 Task: Open Card Card0000000337 in  Board0000000085 in Workspace WS0000000029 in Trello. Add Member Ayush98111@gmail.com to Card Card0000000337 in  Board0000000085 in Workspace WS0000000029 in Trello. Add Green Label titled Label0000000337 to Card Card0000000337 in  Board0000000085 in Workspace WS0000000029 in Trello. Add Checklist CL0000000337 to Card Card0000000337 in  Board0000000085 in Workspace WS0000000029 in Trello. Add Dates with Start Date as Apr 08 2023 and Due Date as Apr 30 2023 to Card Card0000000337 in  Board0000000085 in Workspace WS0000000029 in Trello
Action: Mouse moved to (121, 382)
Screenshot: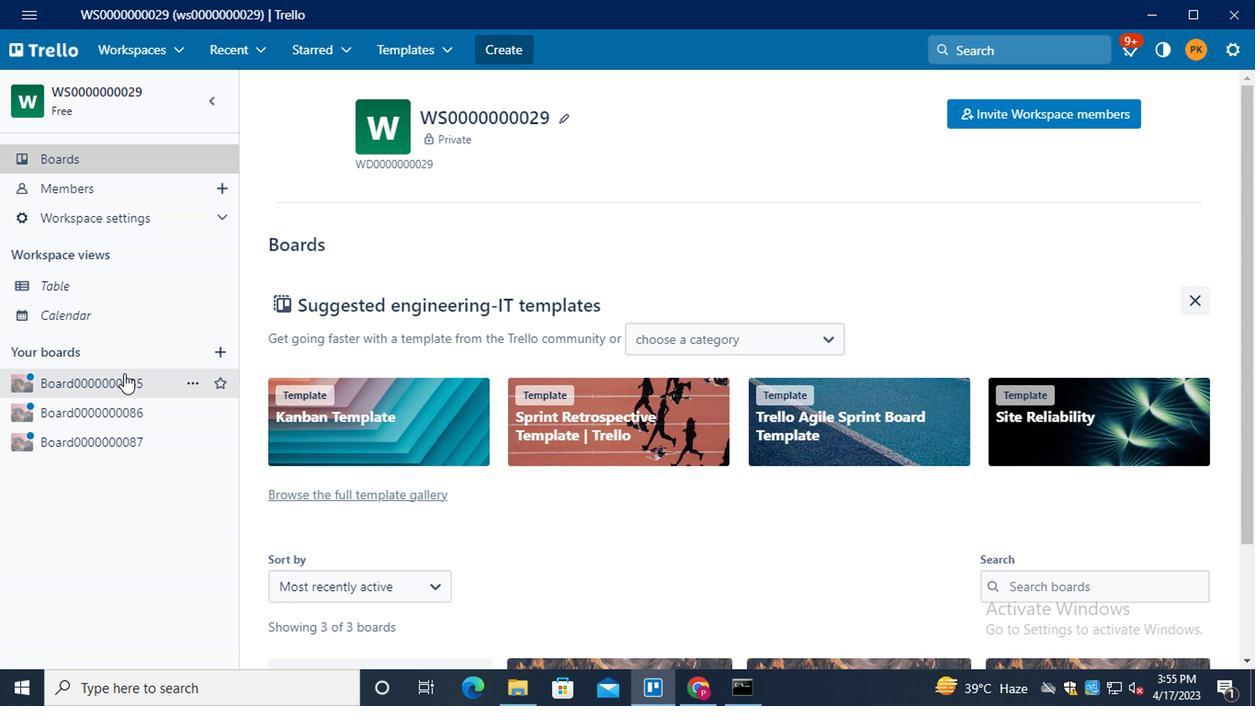 
Action: Mouse pressed left at (121, 382)
Screenshot: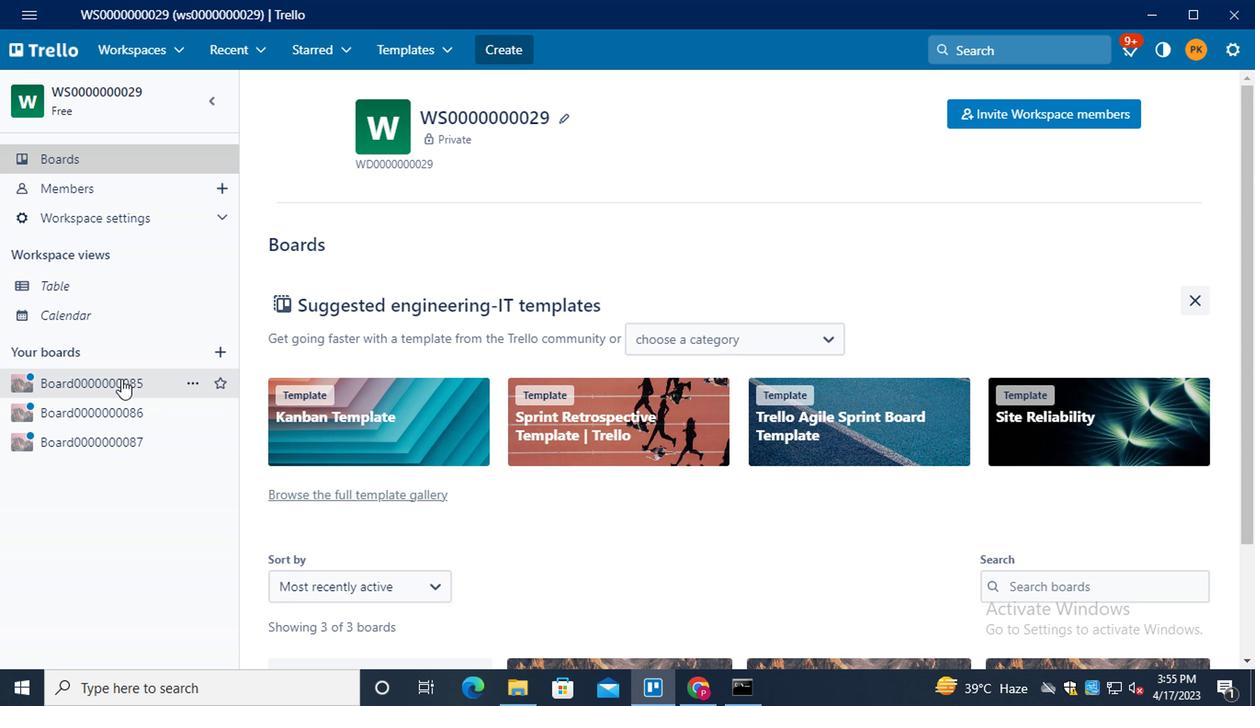 
Action: Mouse moved to (334, 176)
Screenshot: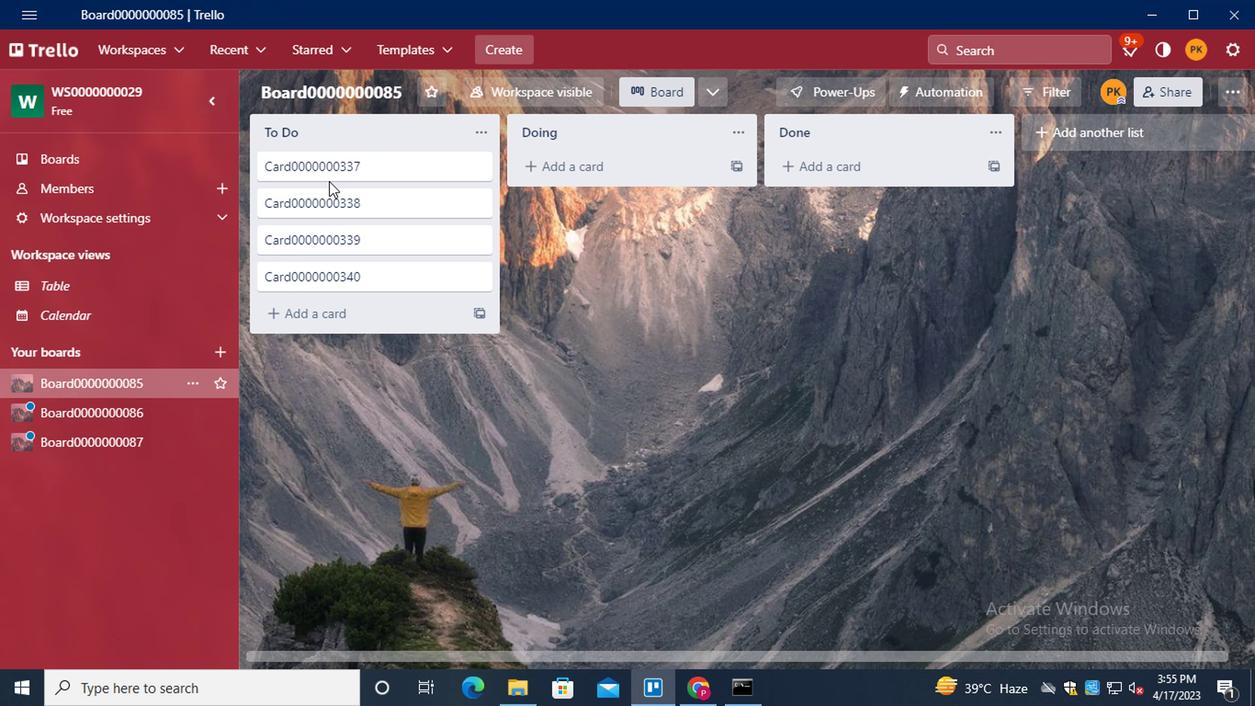 
Action: Mouse pressed left at (334, 176)
Screenshot: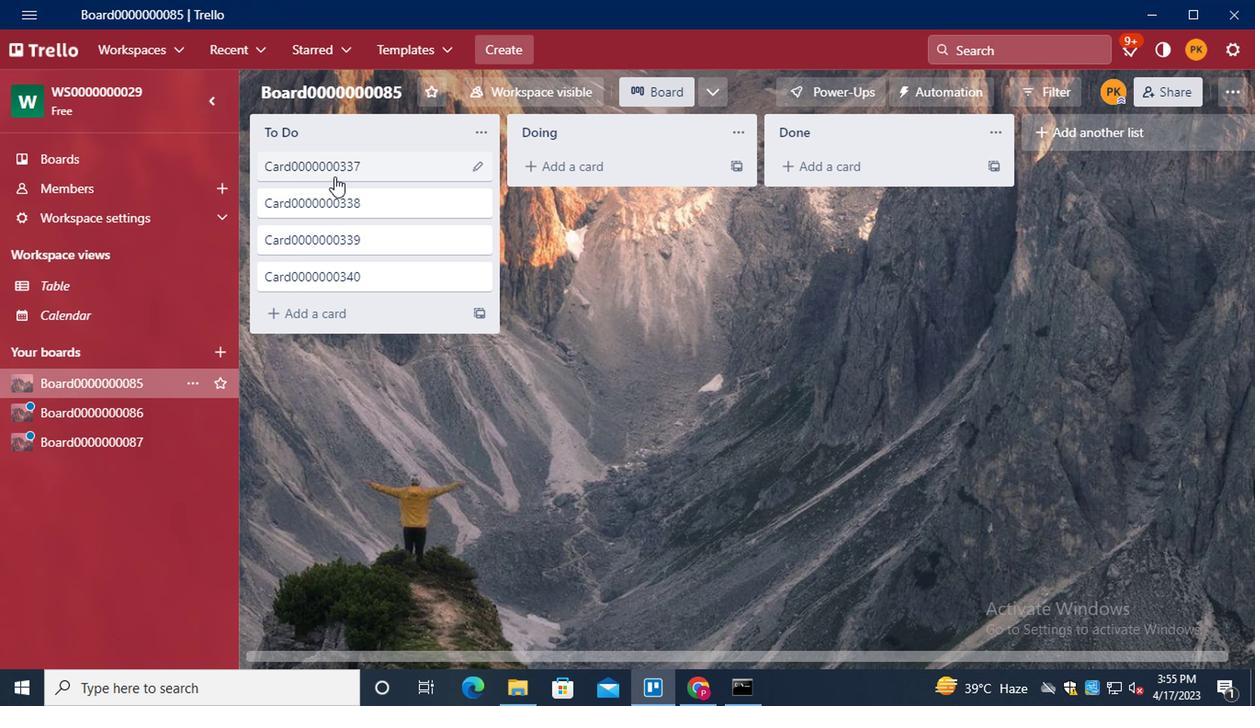 
Action: Mouse moved to (866, 175)
Screenshot: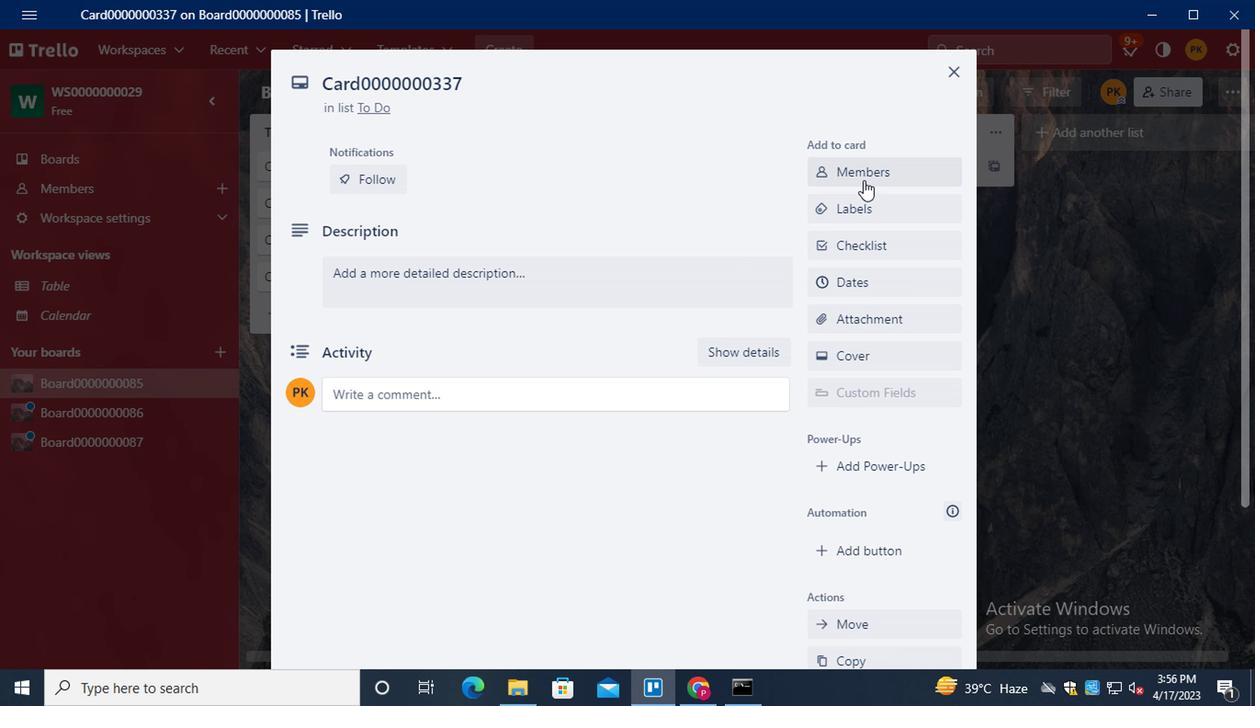 
Action: Mouse pressed left at (866, 175)
Screenshot: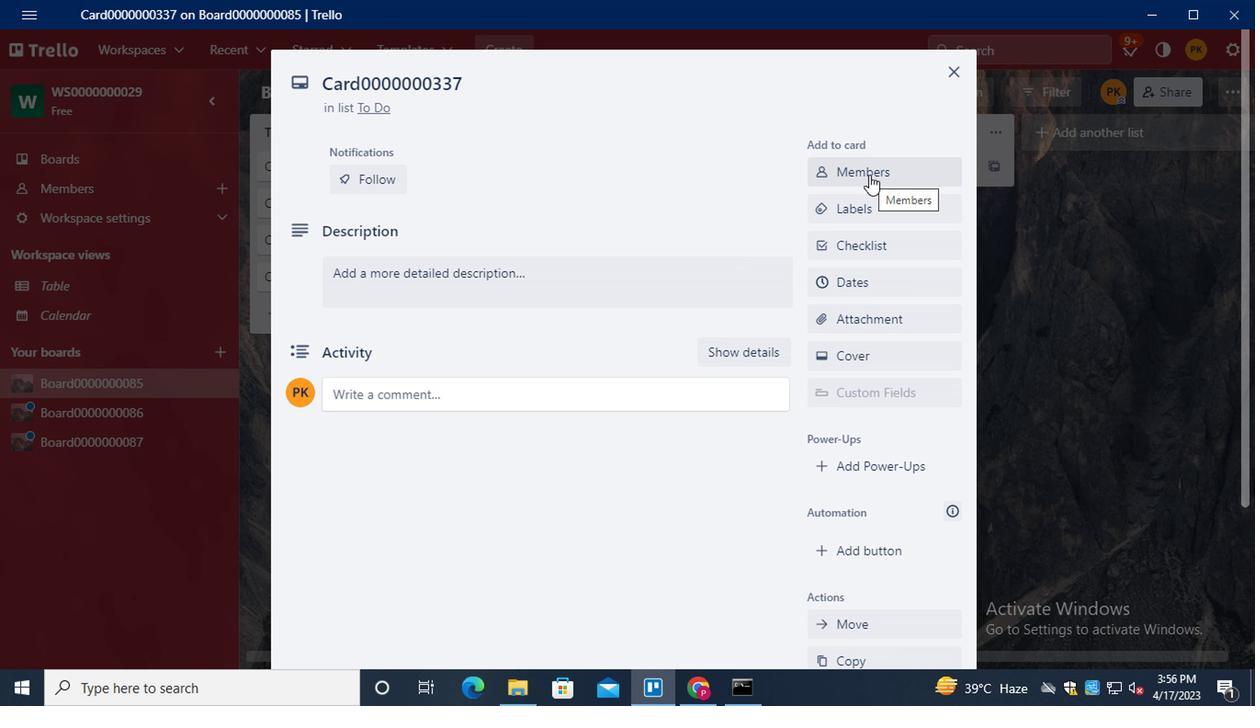 
Action: Mouse moved to (861, 256)
Screenshot: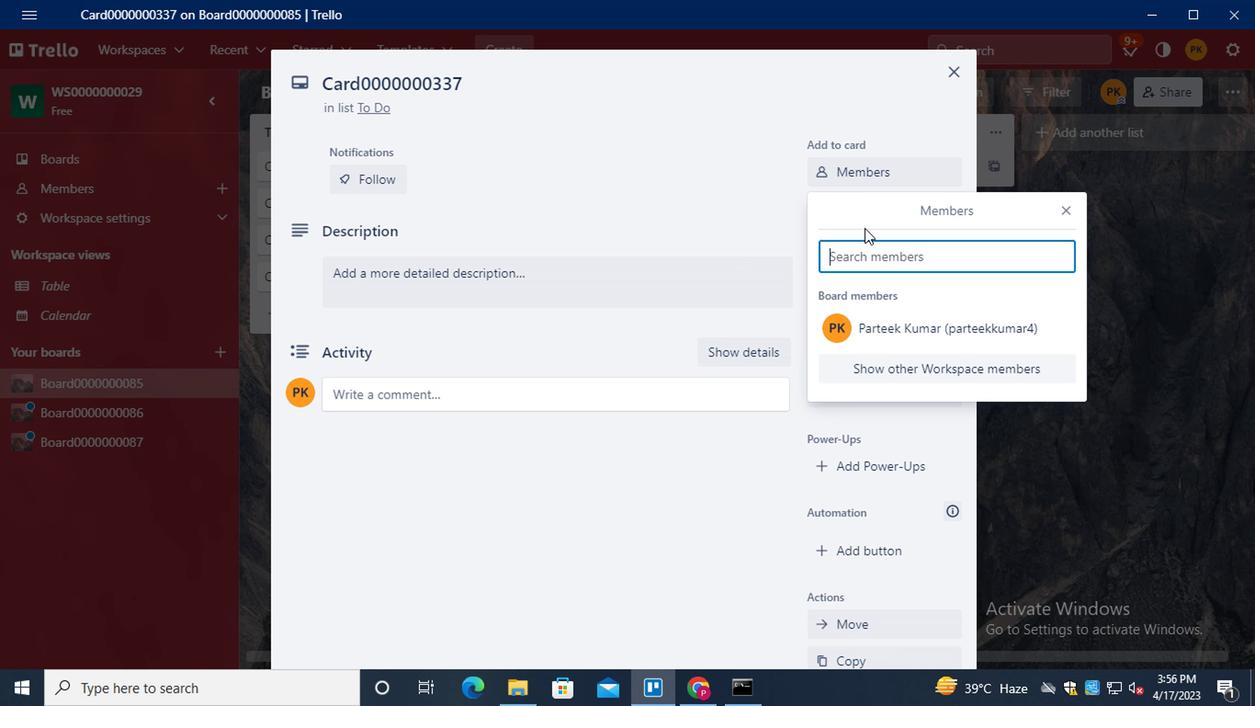 
Action: Key pressed <Key.shift>AYUSH98111<Key.shift>@GMAIL.COM
Screenshot: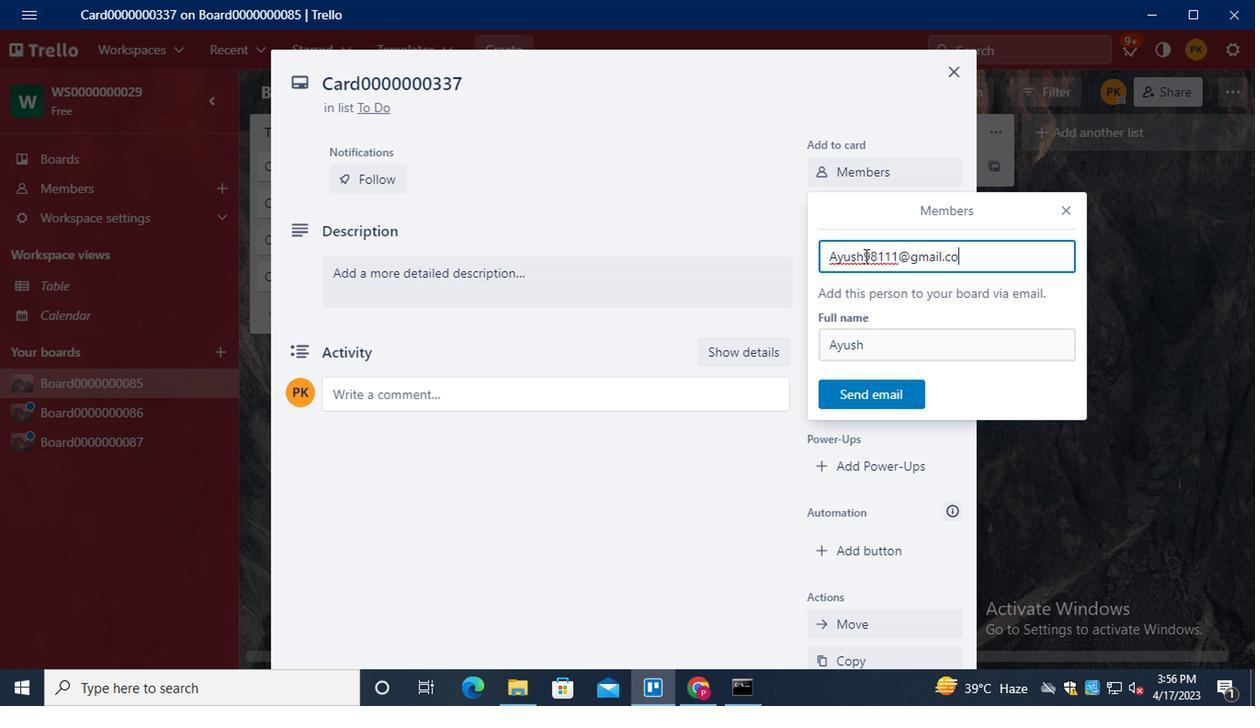 
Action: Mouse moved to (855, 391)
Screenshot: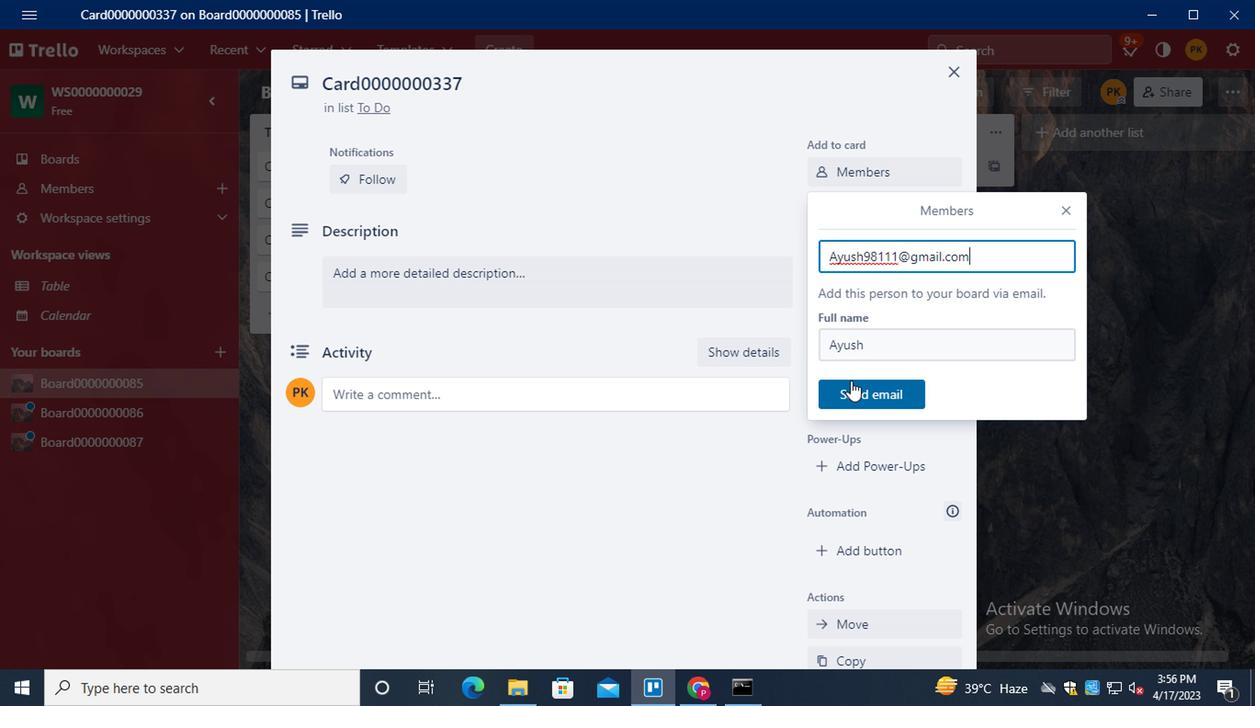 
Action: Mouse pressed left at (855, 391)
Screenshot: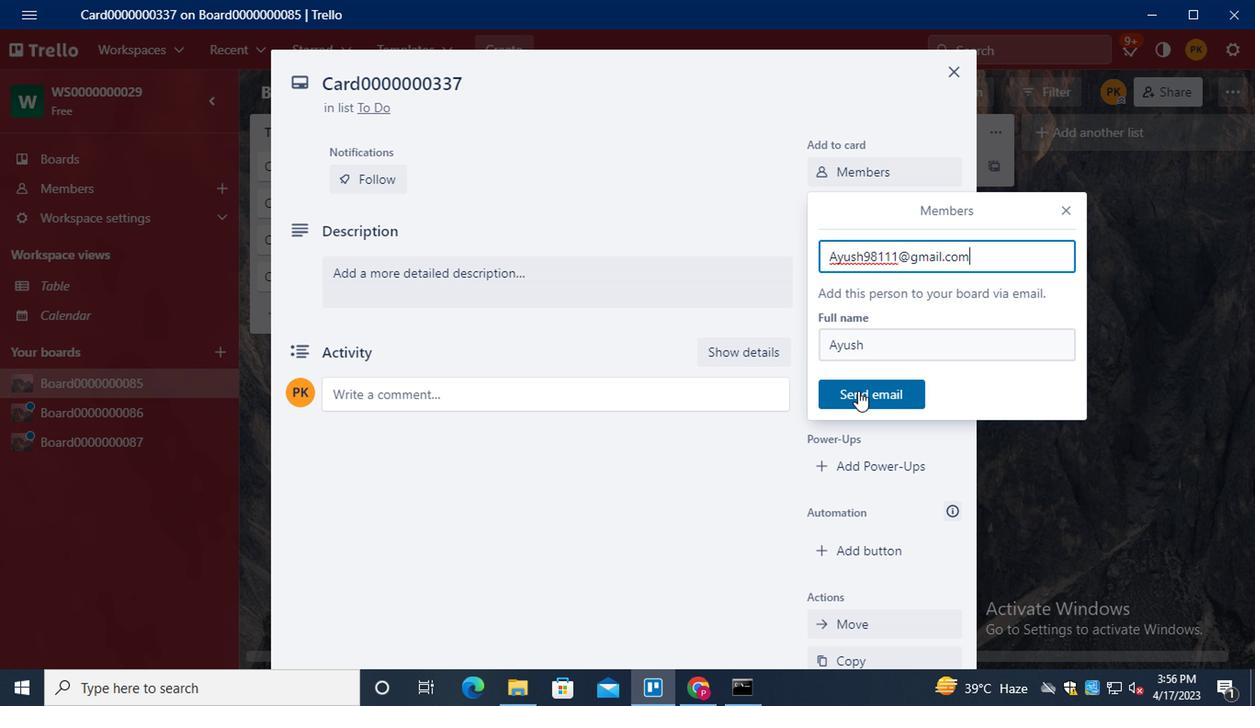 
Action: Mouse moved to (894, 208)
Screenshot: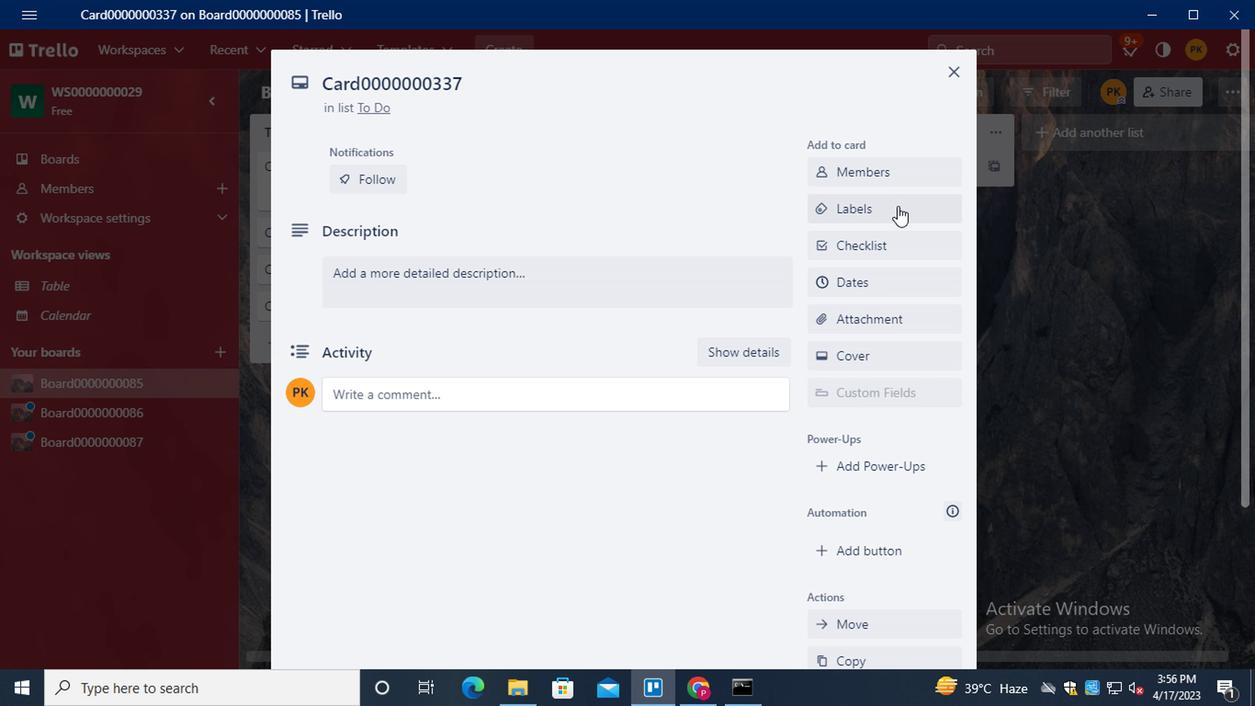 
Action: Mouse pressed left at (894, 208)
Screenshot: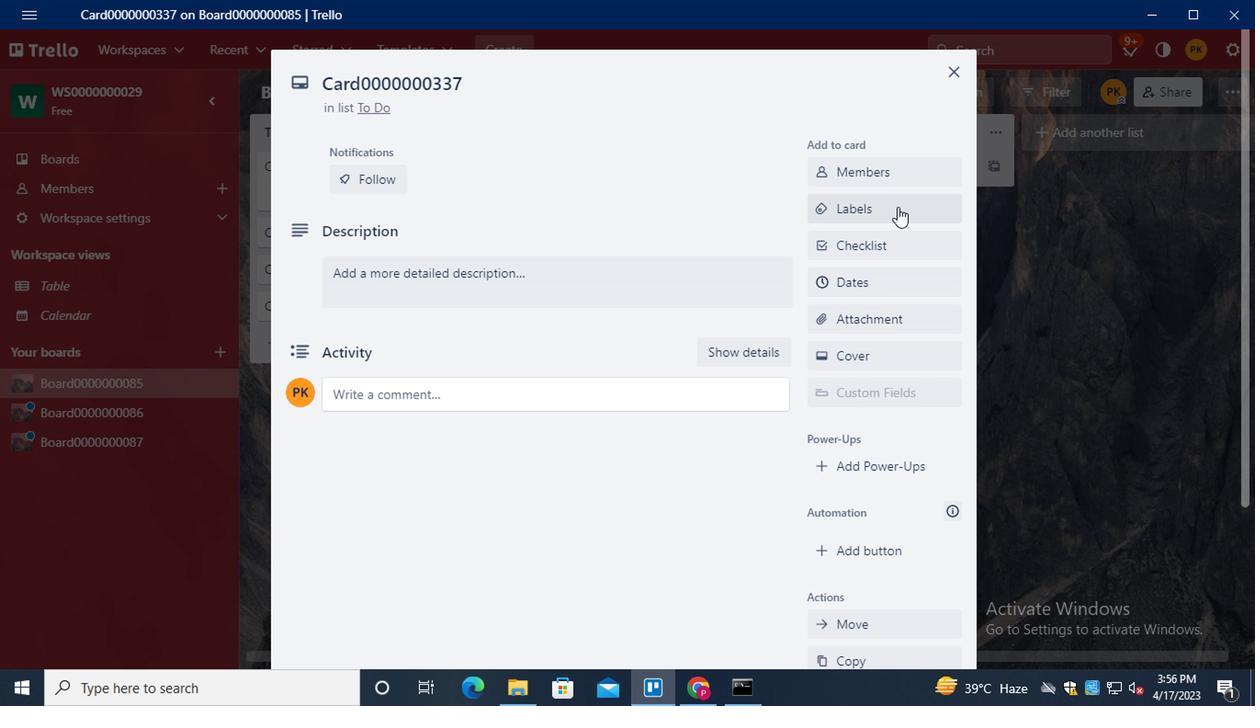 
Action: Mouse moved to (905, 414)
Screenshot: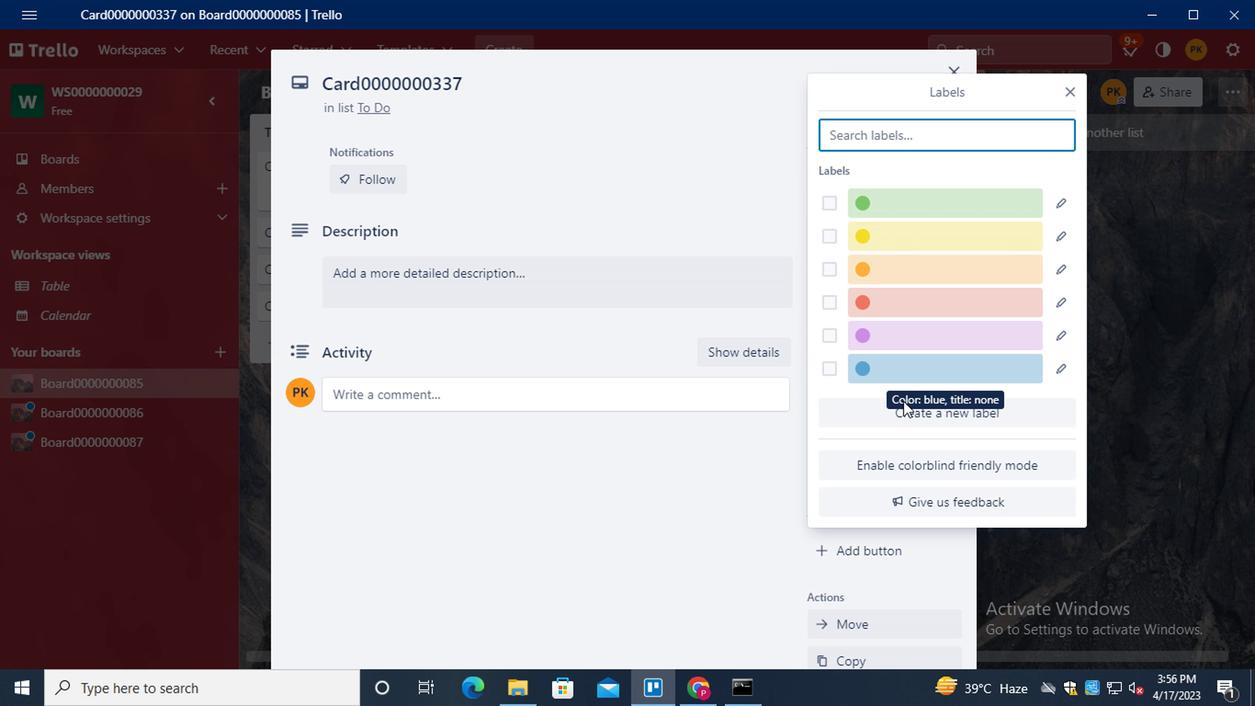 
Action: Mouse pressed left at (905, 414)
Screenshot: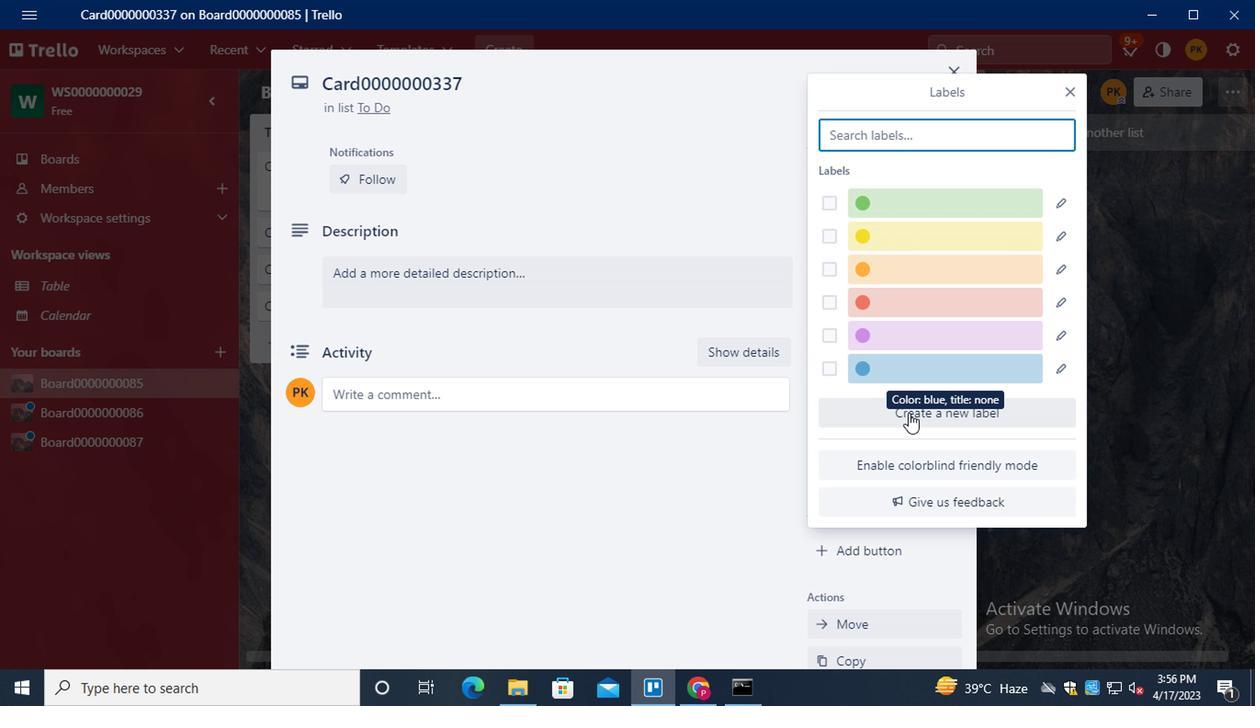 
Action: Key pressed <Key.shift>LABEL
Screenshot: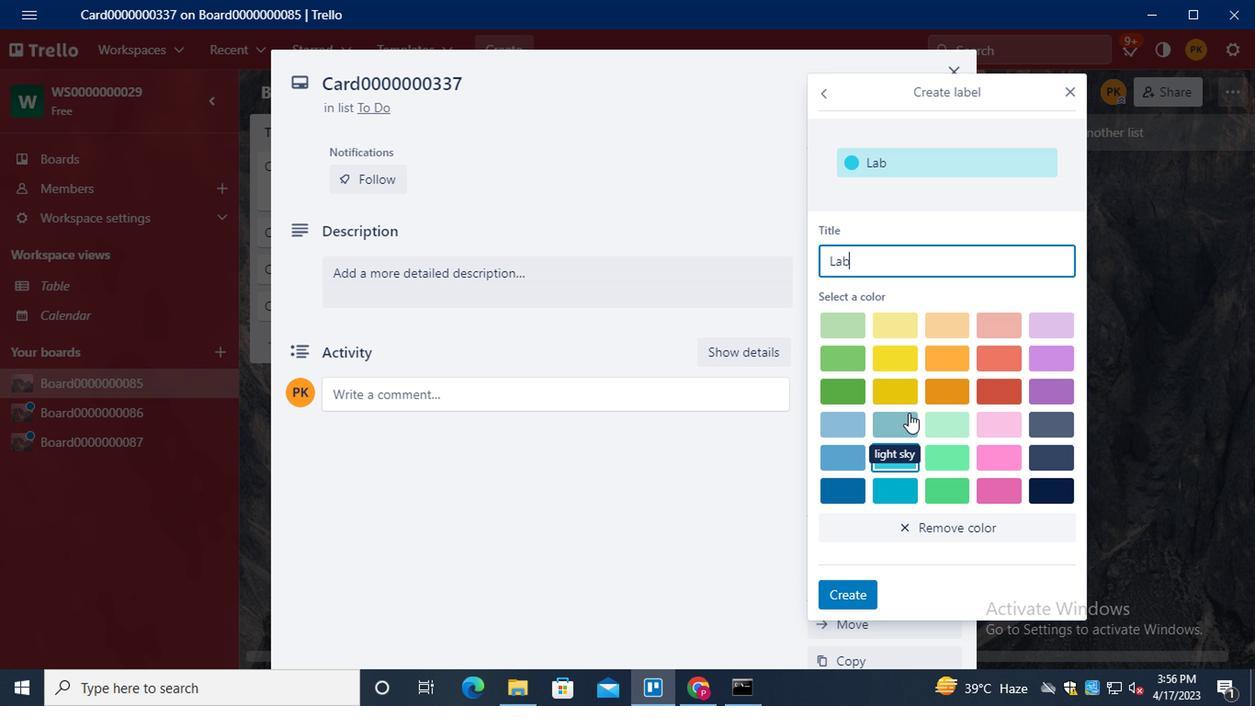 
Action: Mouse moved to (915, 389)
Screenshot: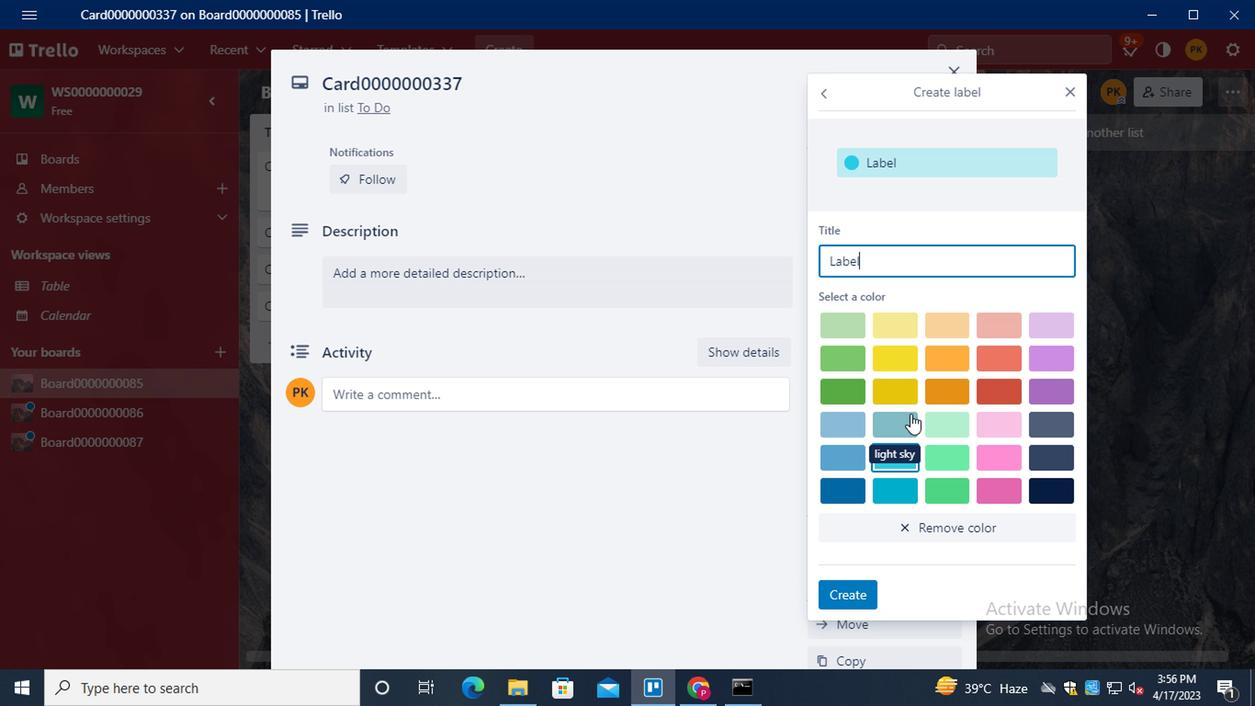 
Action: Key pressed 0000000337
Screenshot: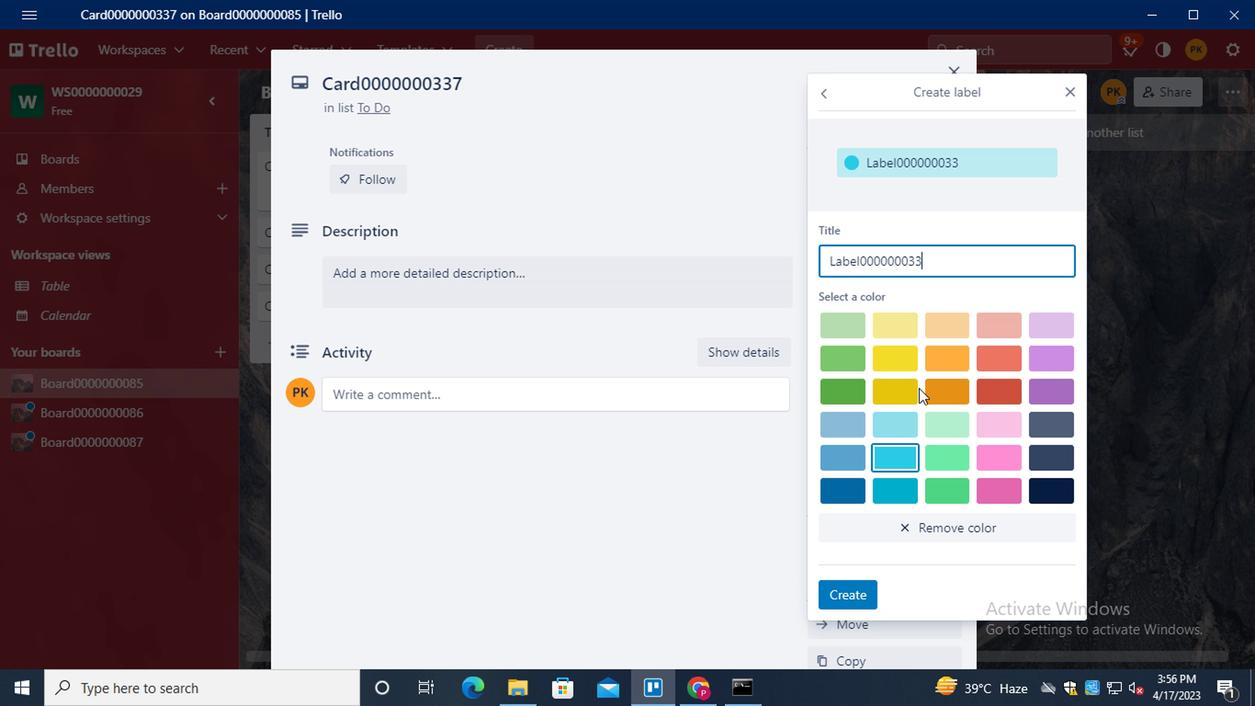 
Action: Mouse moved to (819, 364)
Screenshot: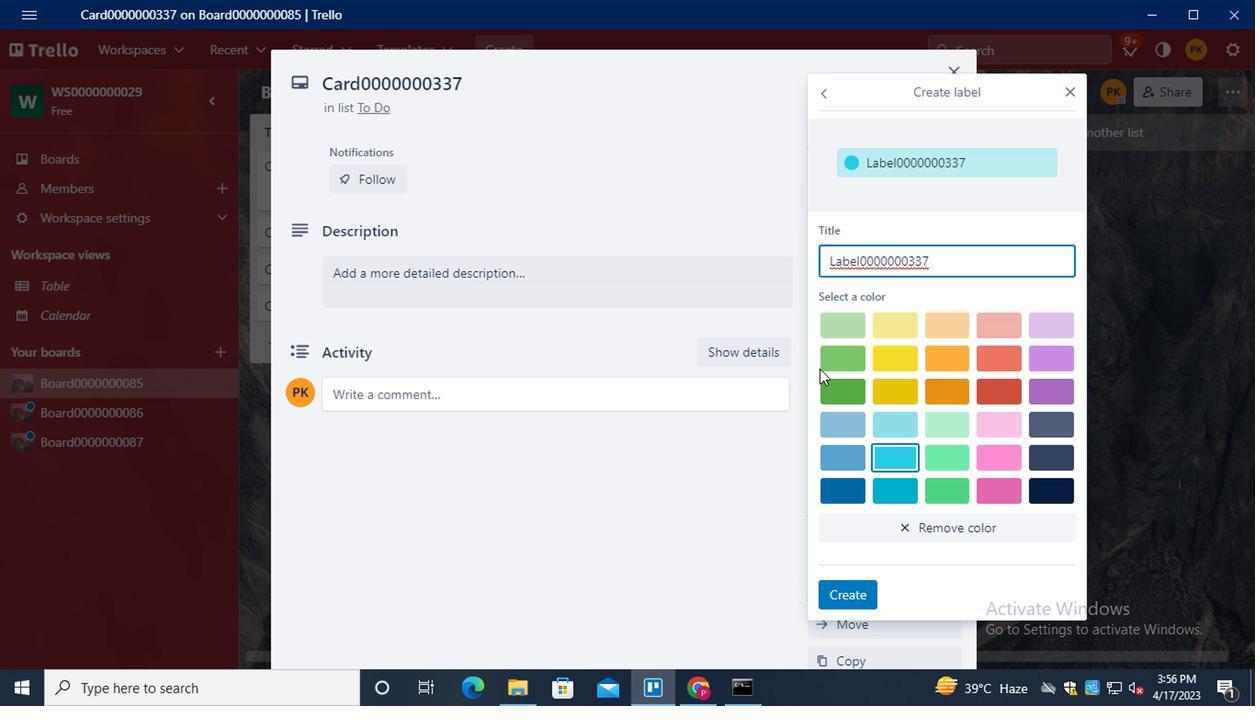 
Action: Mouse pressed left at (819, 364)
Screenshot: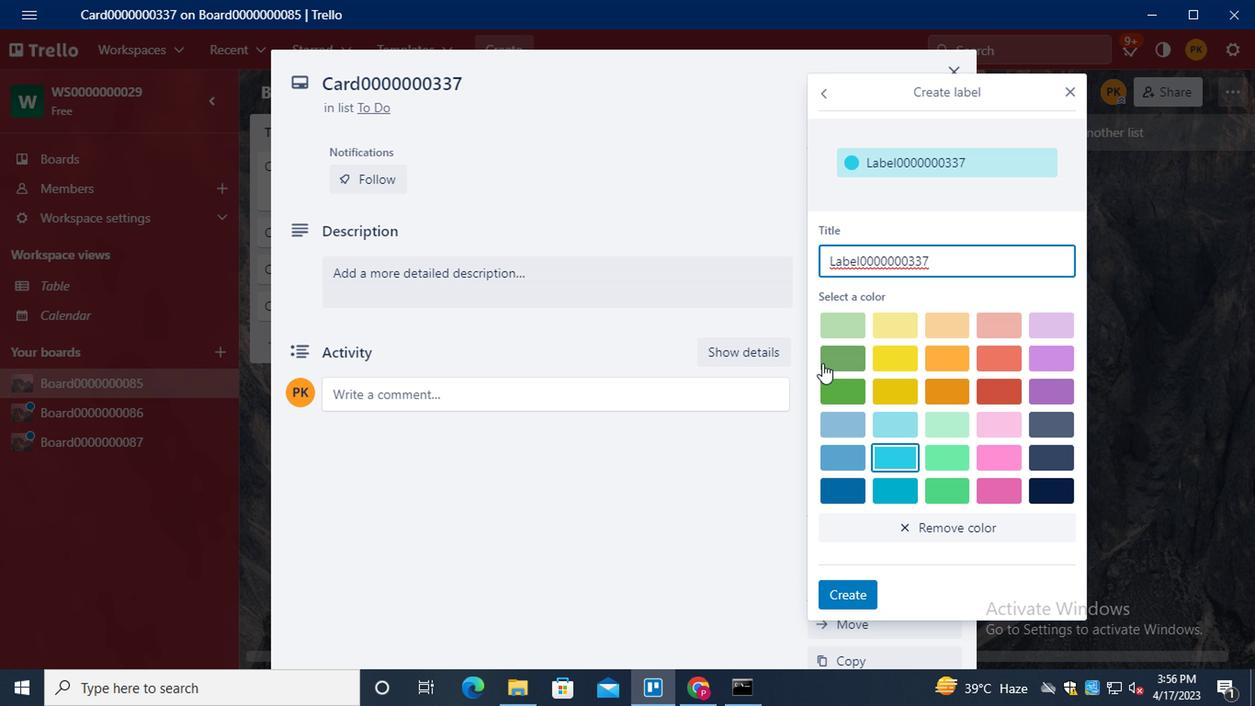 
Action: Mouse moved to (851, 596)
Screenshot: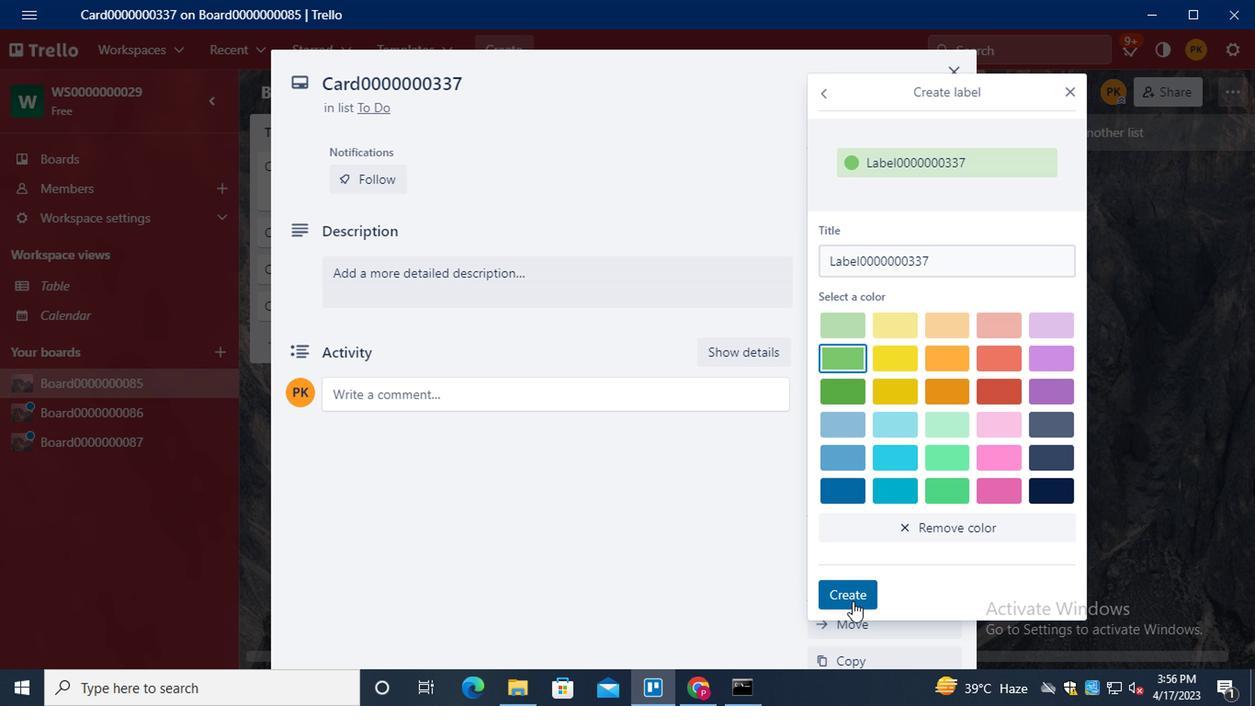 
Action: Mouse pressed left at (851, 596)
Screenshot: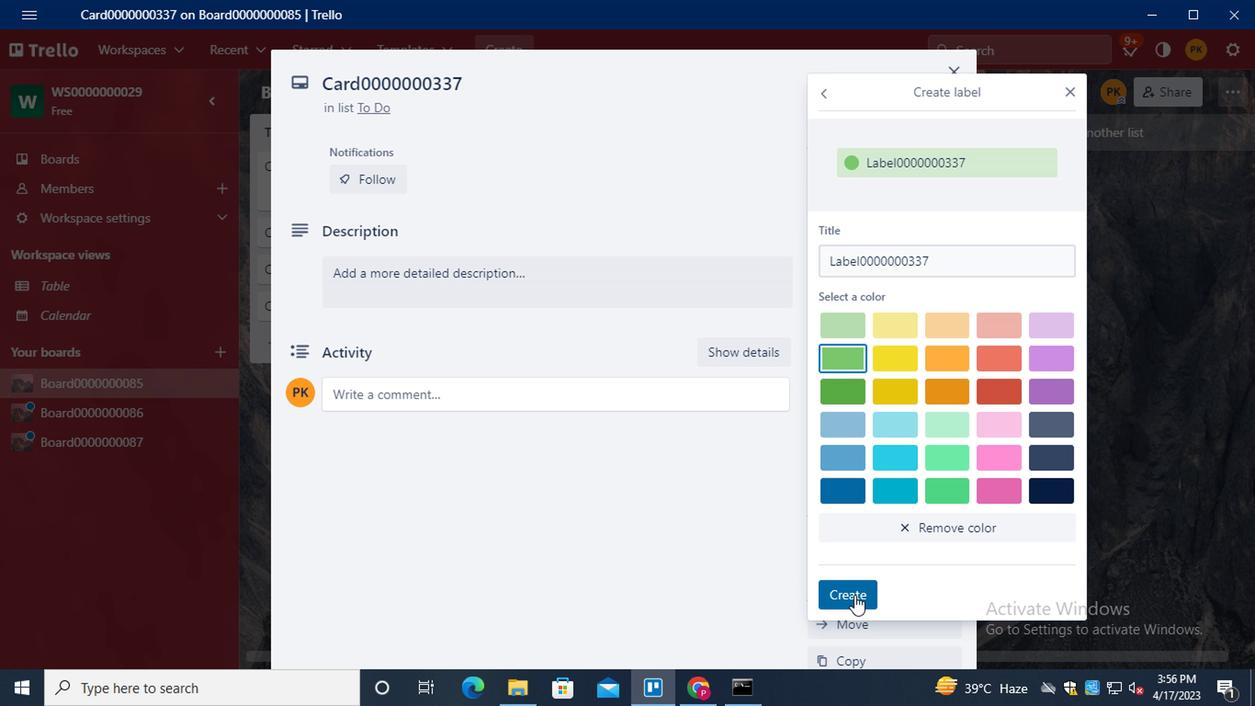 
Action: Mouse moved to (1067, 88)
Screenshot: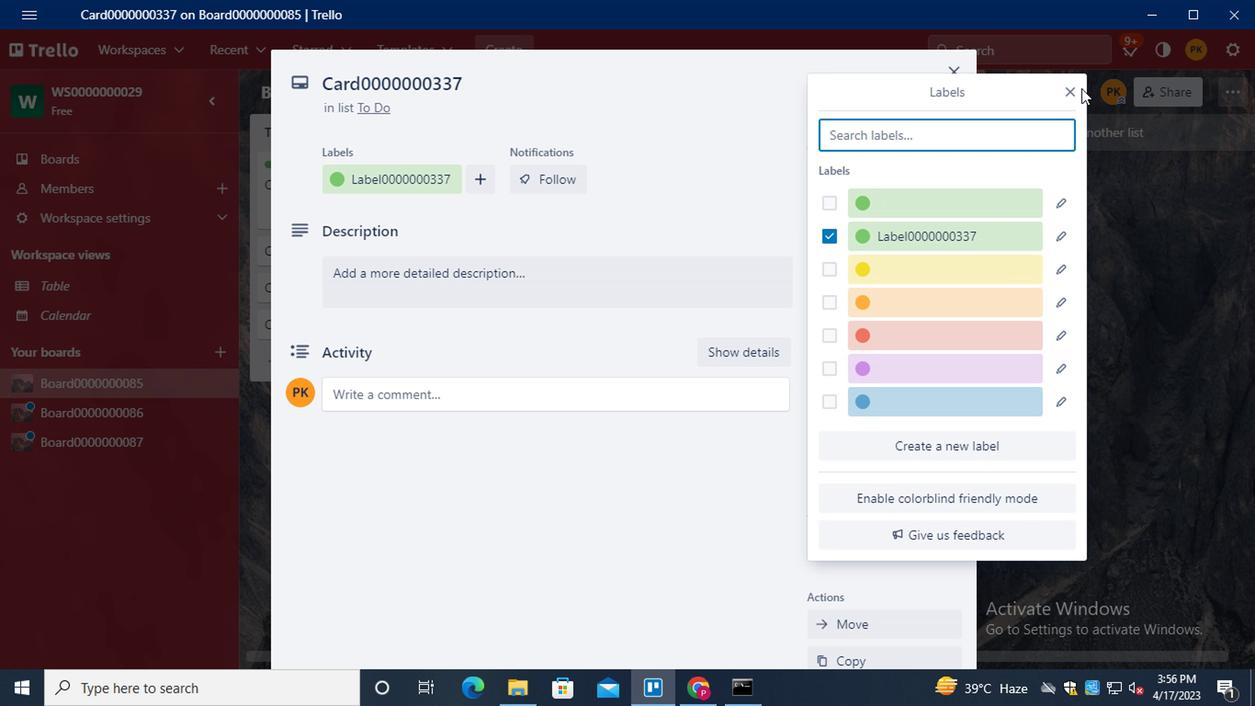 
Action: Mouse pressed left at (1067, 88)
Screenshot: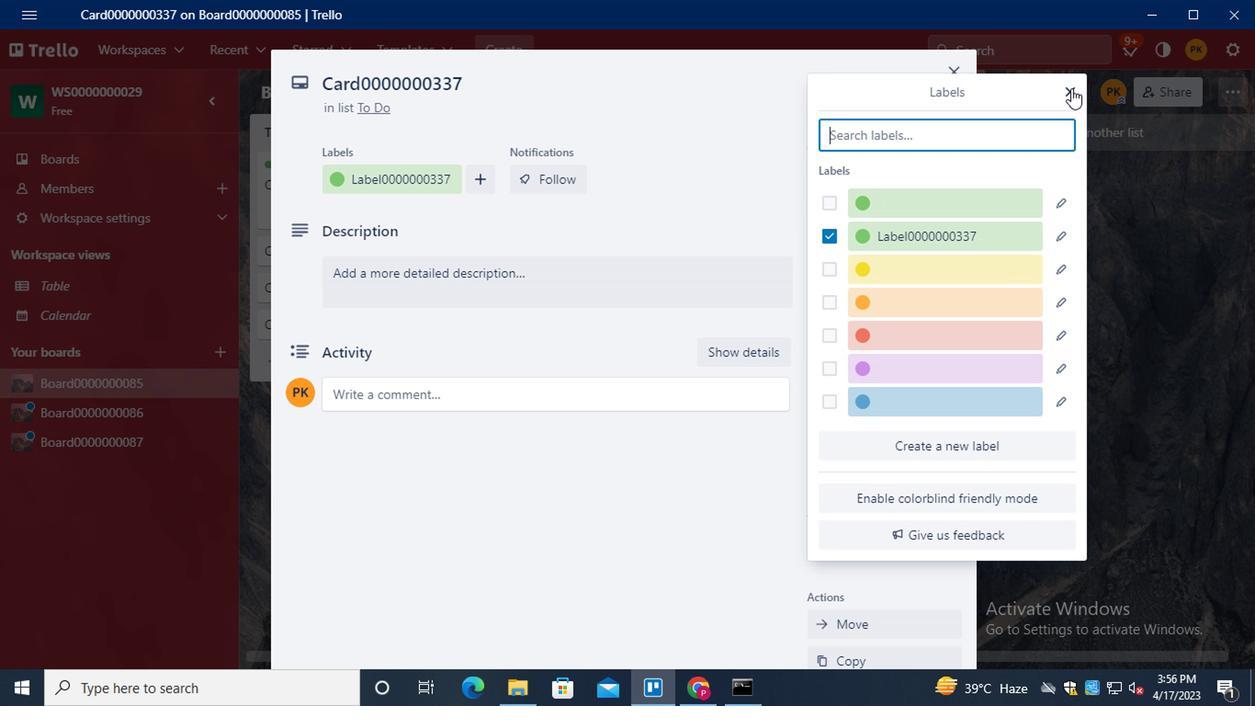 
Action: Mouse moved to (904, 242)
Screenshot: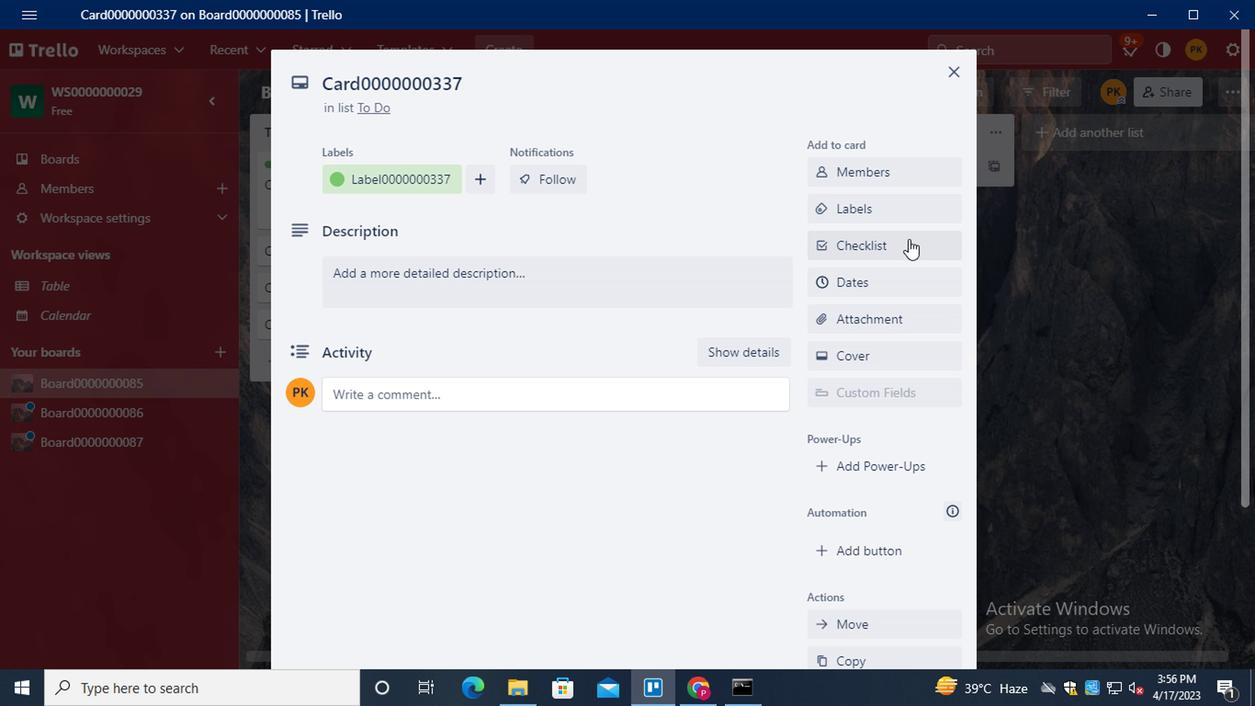 
Action: Mouse pressed left at (904, 242)
Screenshot: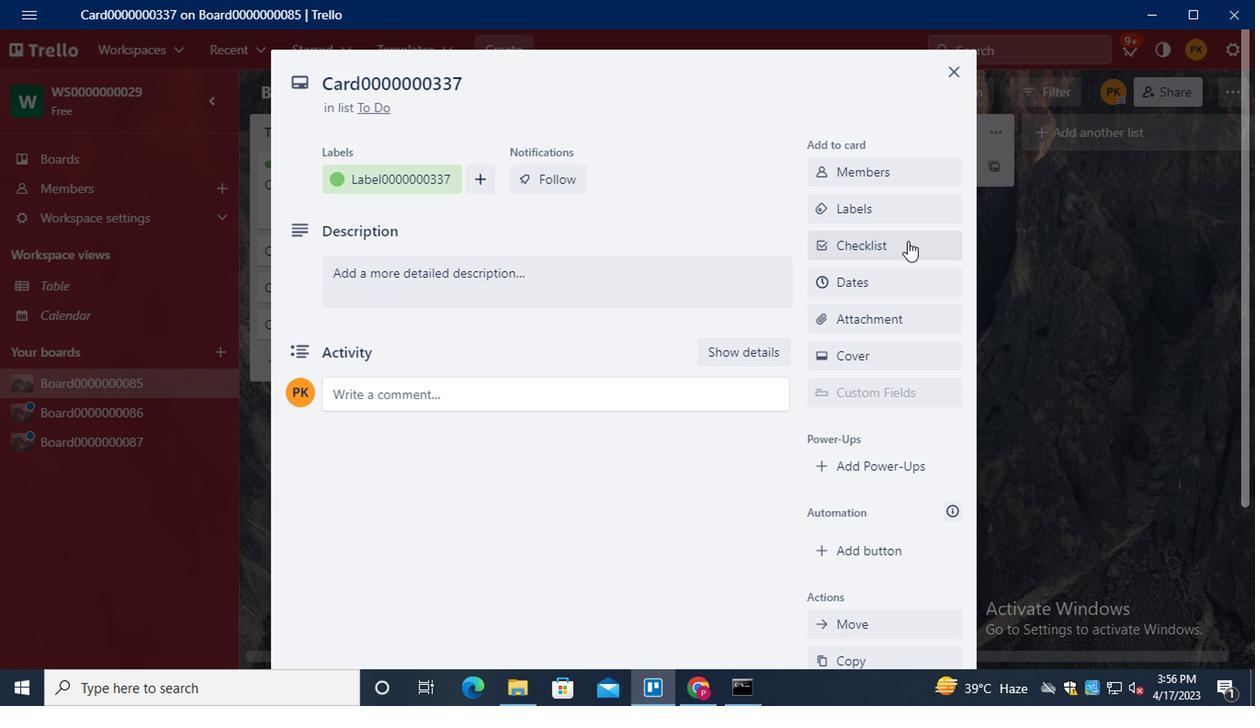 
Action: Key pressed <Key.shift>CL0000000337
Screenshot: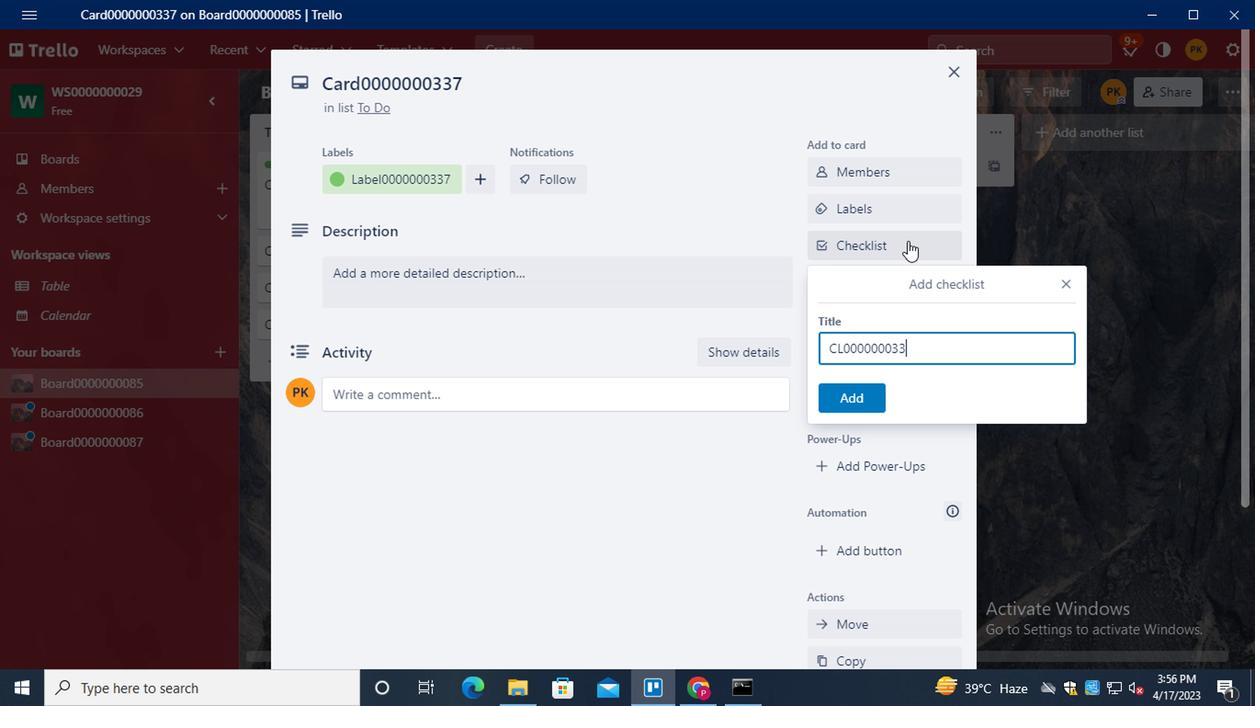 
Action: Mouse moved to (855, 402)
Screenshot: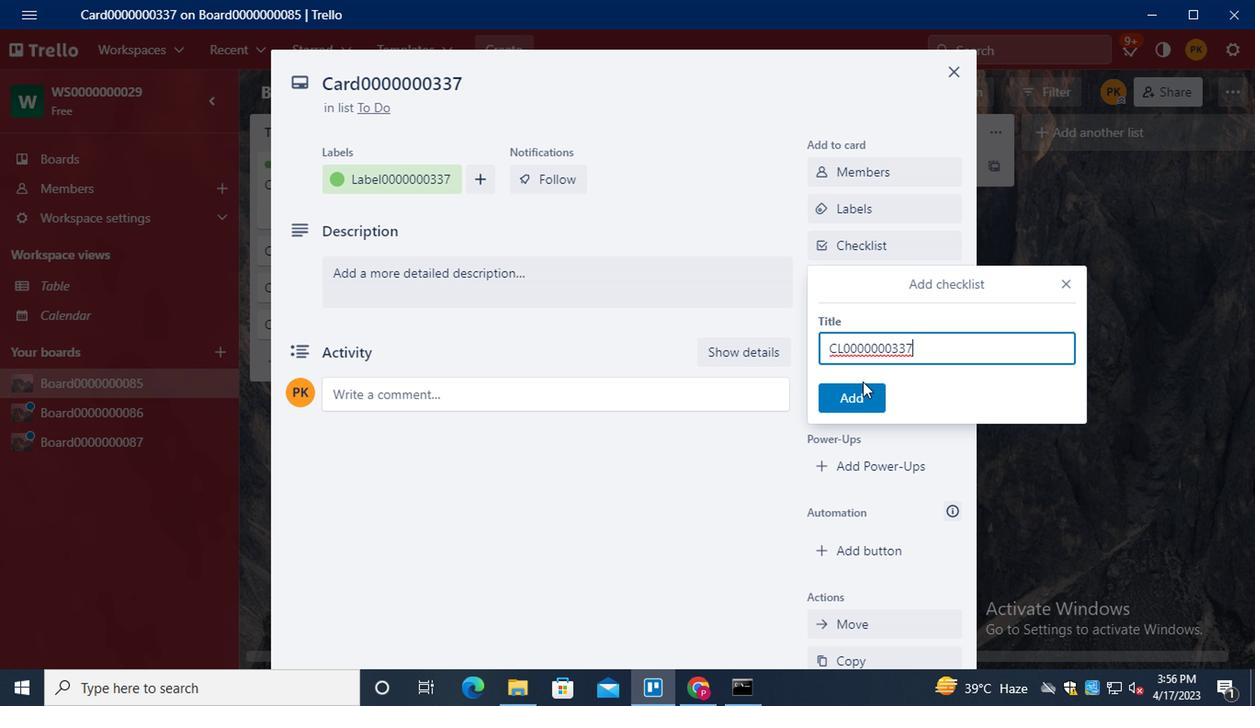 
Action: Mouse pressed left at (855, 402)
Screenshot: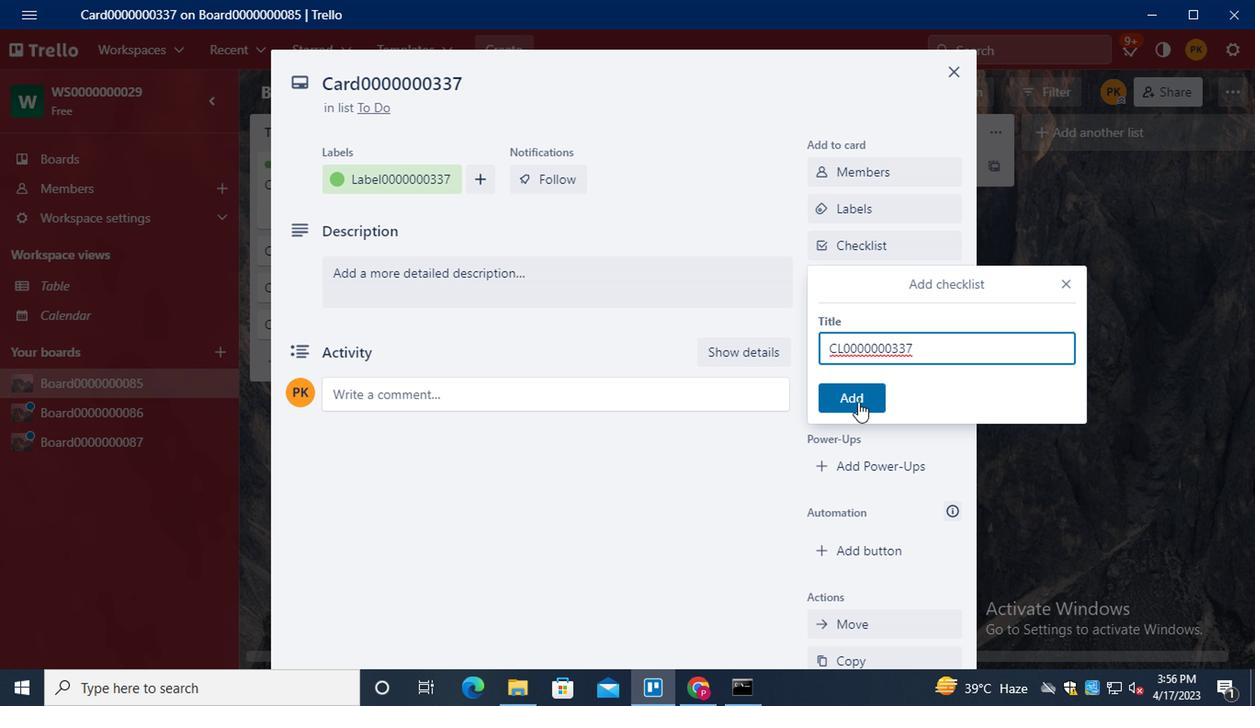 
Action: Mouse moved to (865, 287)
Screenshot: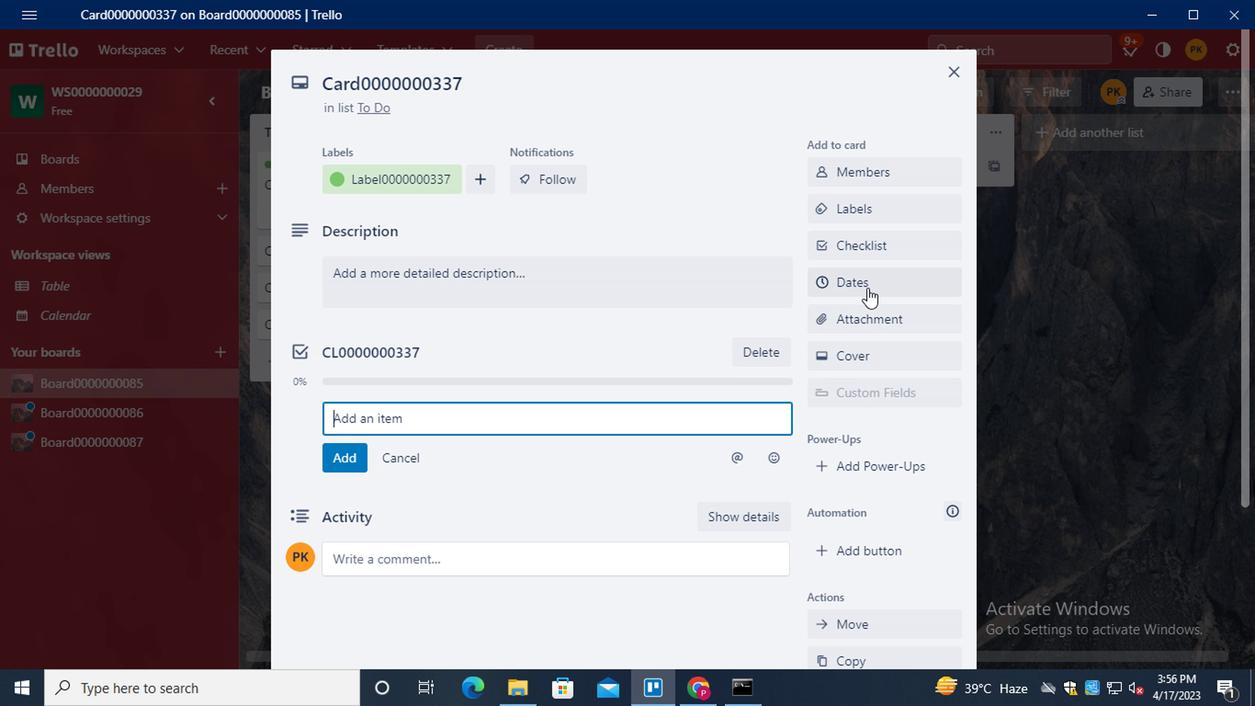
Action: Mouse pressed left at (865, 287)
Screenshot: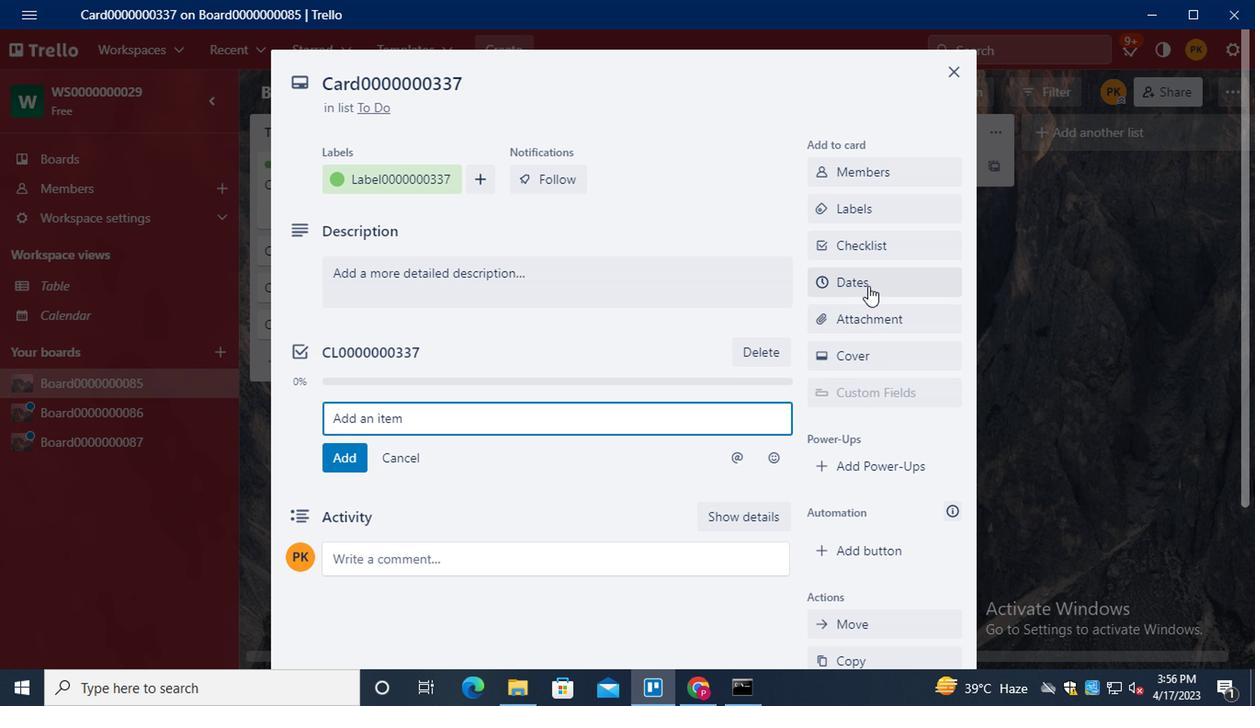 
Action: Mouse moved to (818, 421)
Screenshot: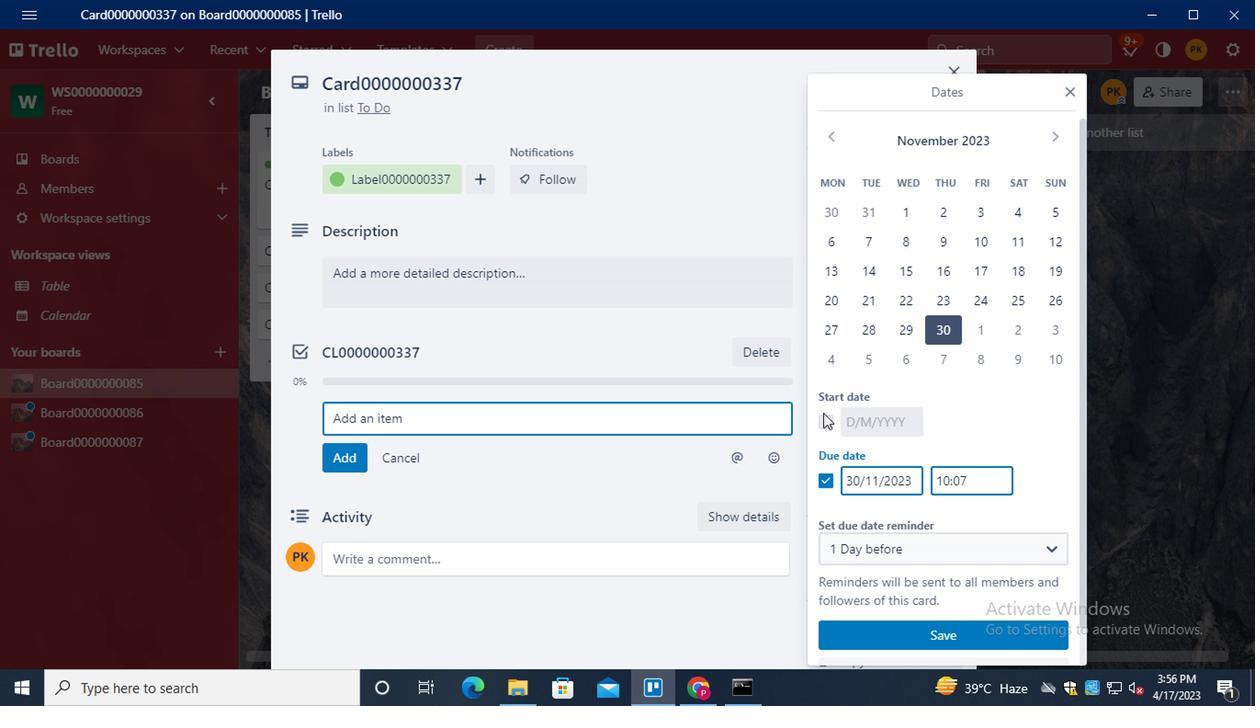 
Action: Mouse pressed left at (818, 421)
Screenshot: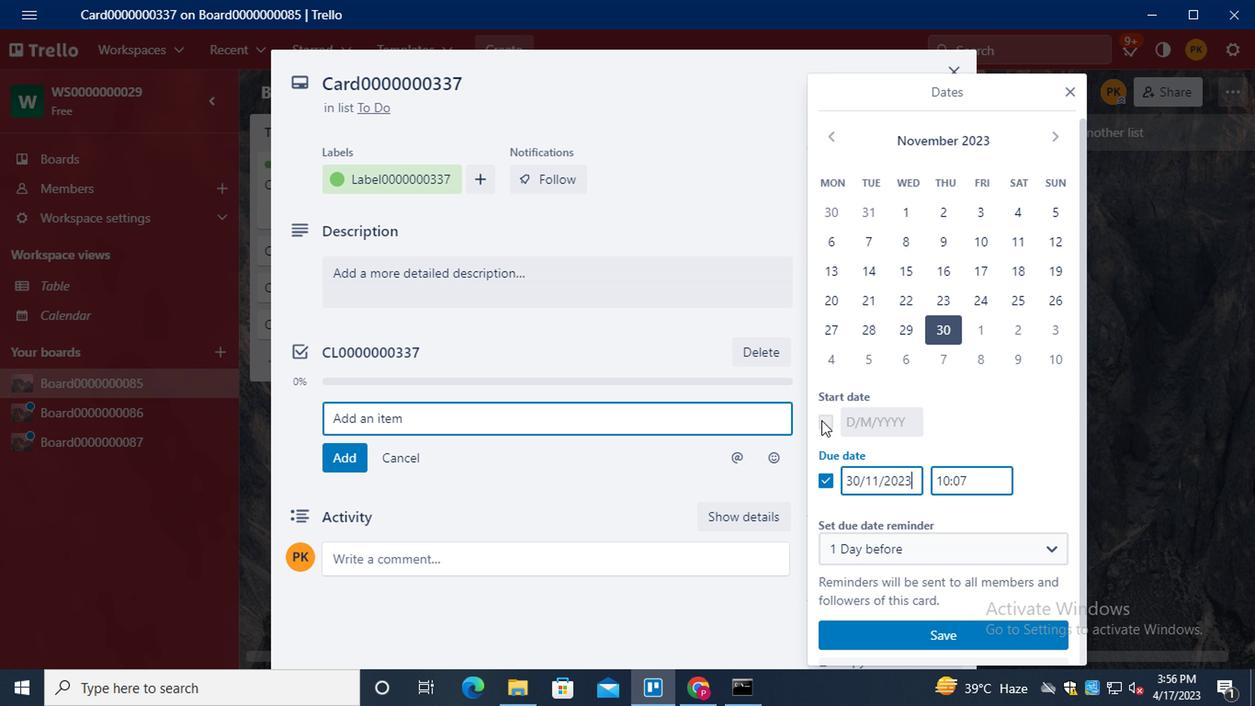 
Action: Mouse moved to (830, 142)
Screenshot: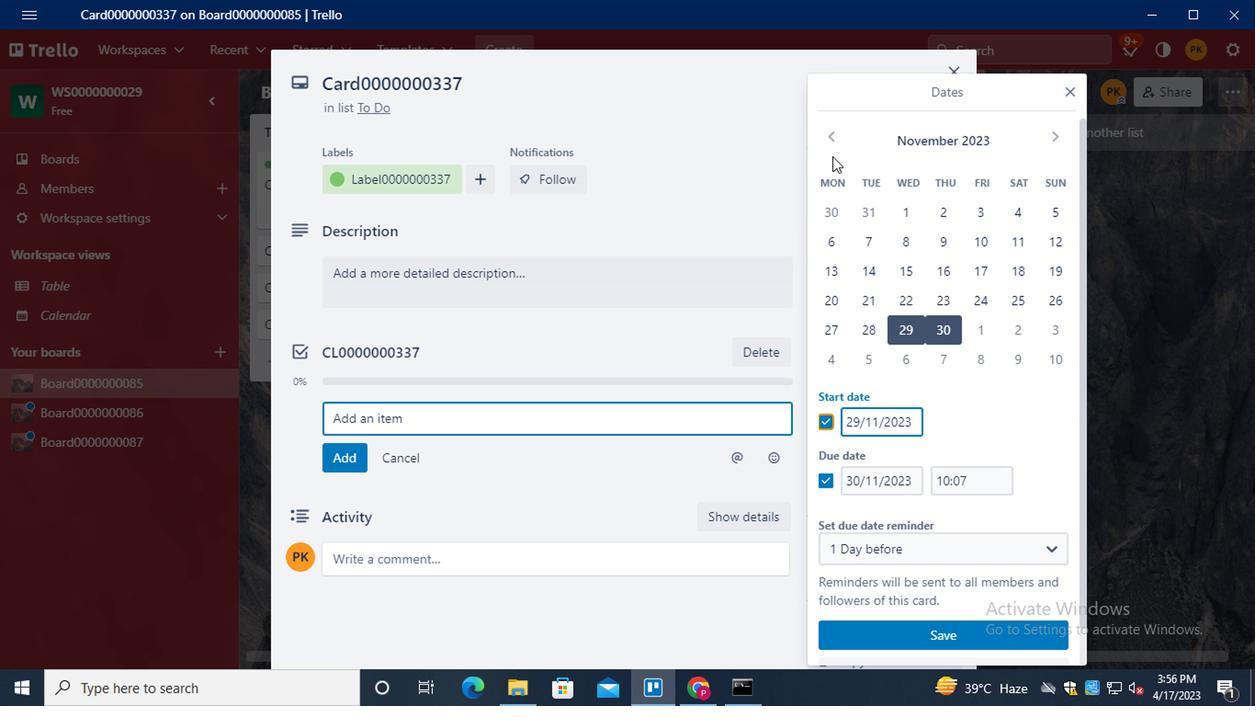 
Action: Mouse pressed left at (830, 142)
Screenshot: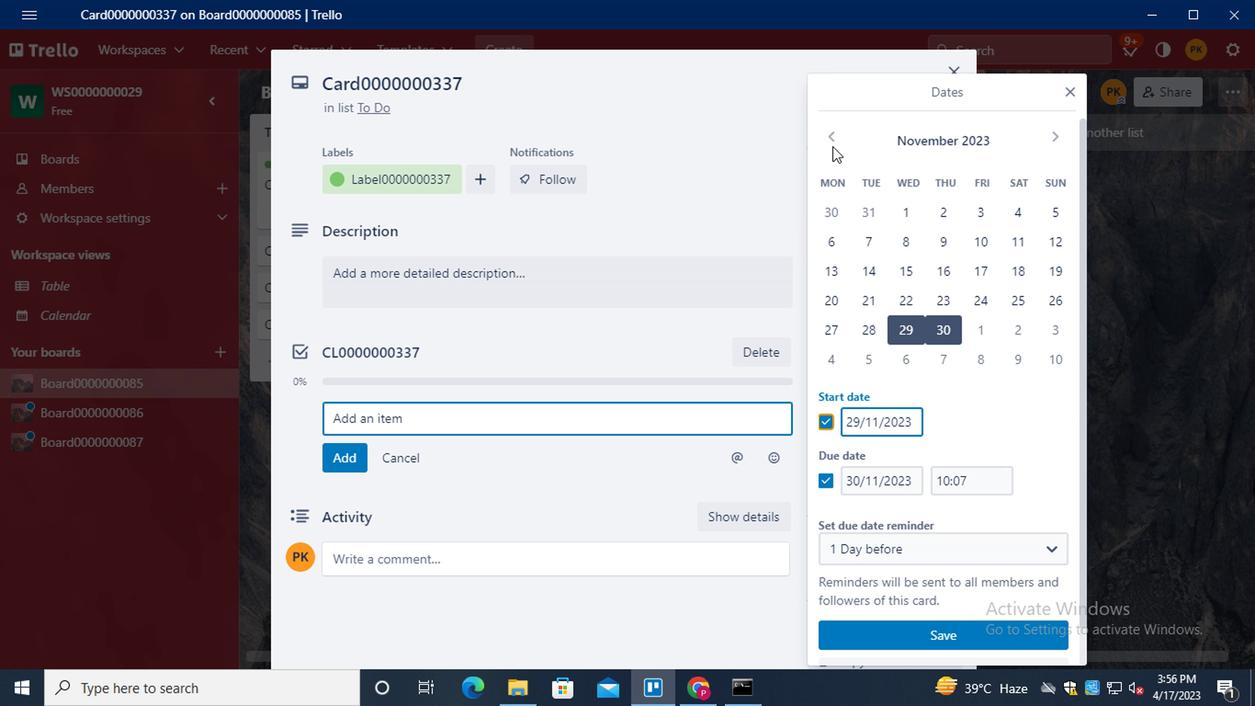 
Action: Mouse pressed left at (830, 142)
Screenshot: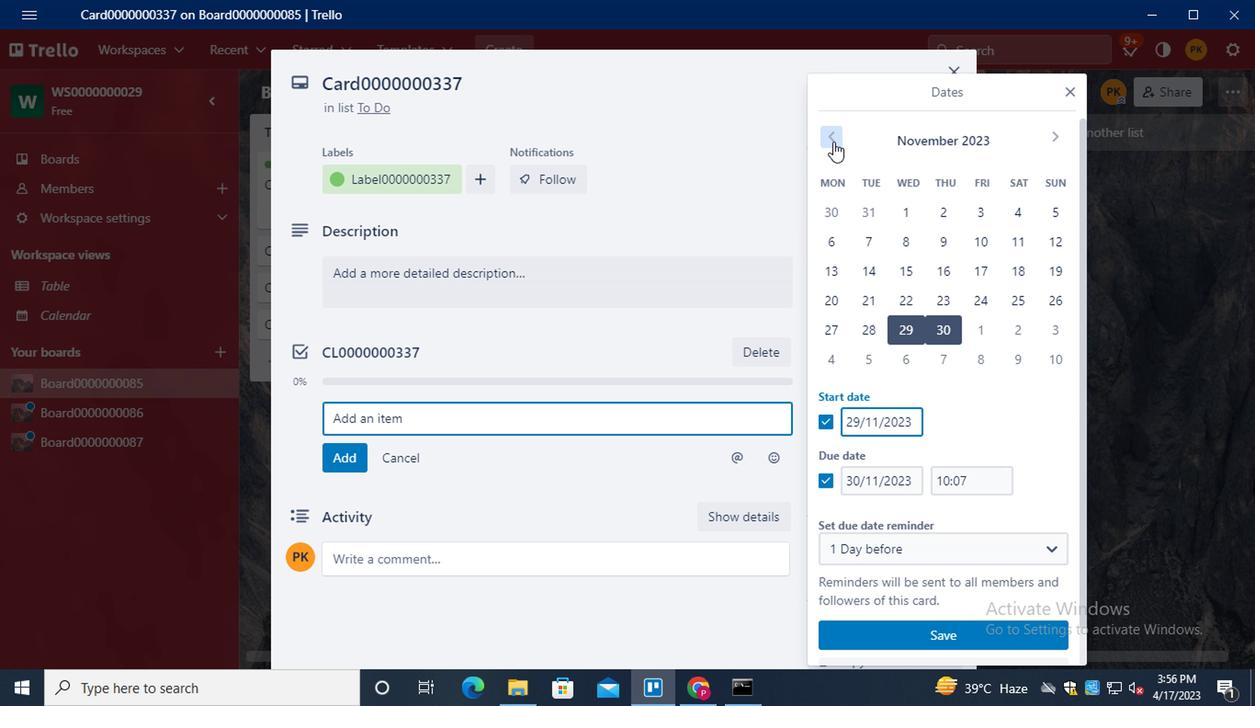 
Action: Mouse pressed left at (830, 142)
Screenshot: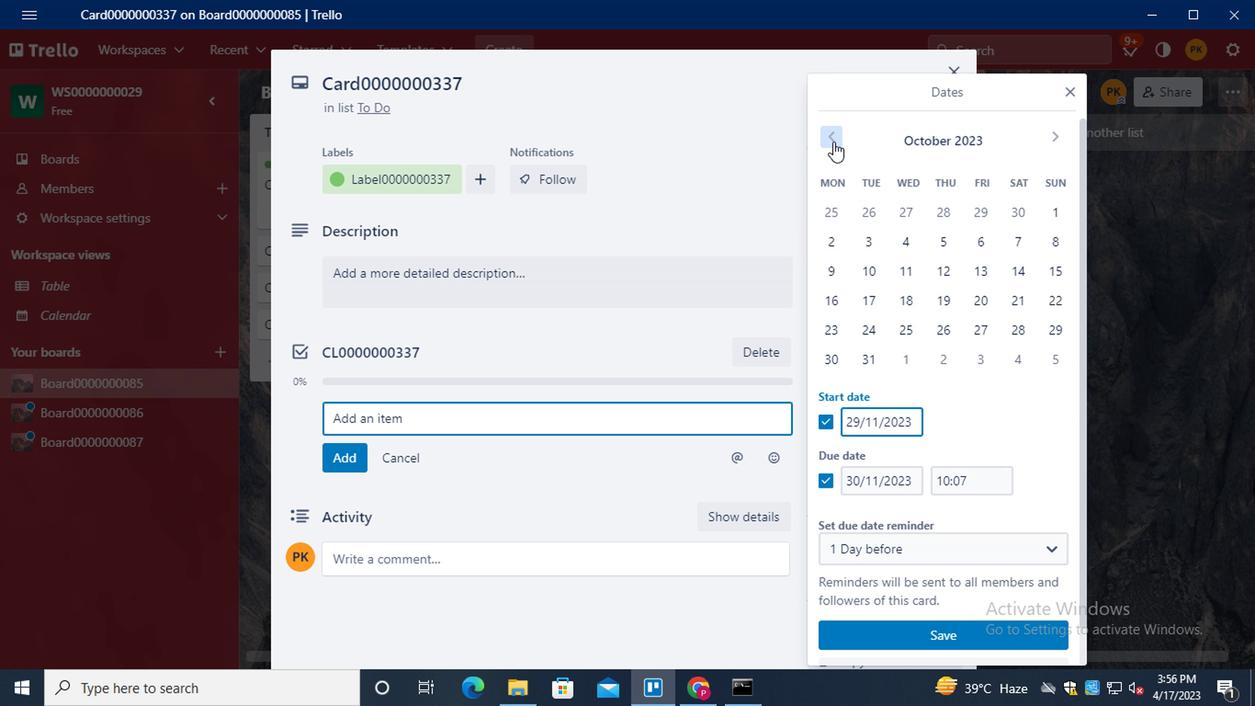 
Action: Mouse pressed left at (830, 142)
Screenshot: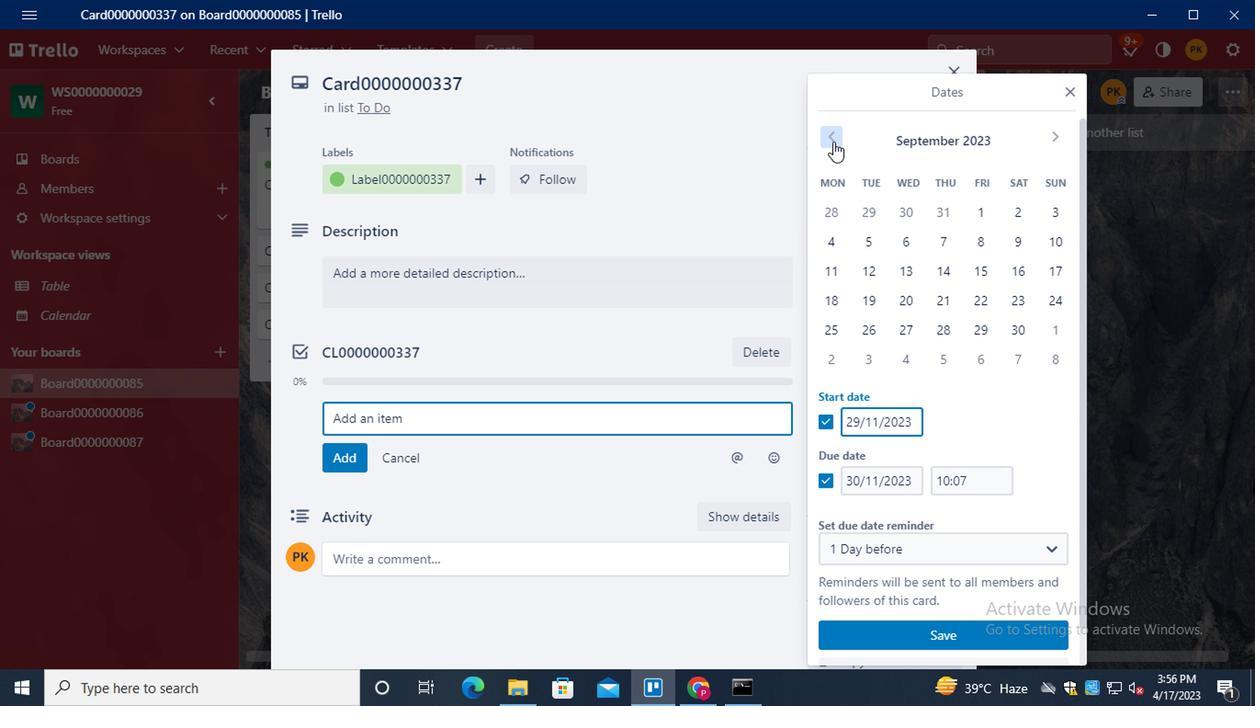
Action: Mouse pressed left at (830, 142)
Screenshot: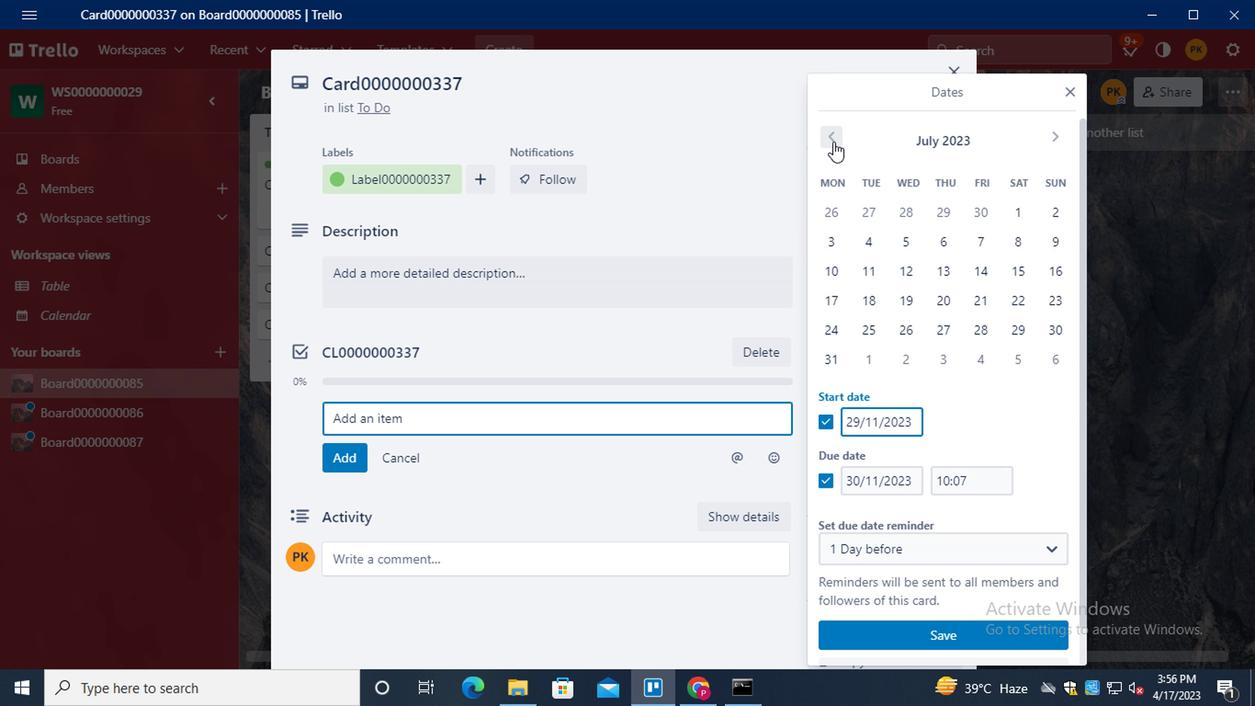 
Action: Mouse pressed left at (830, 142)
Screenshot: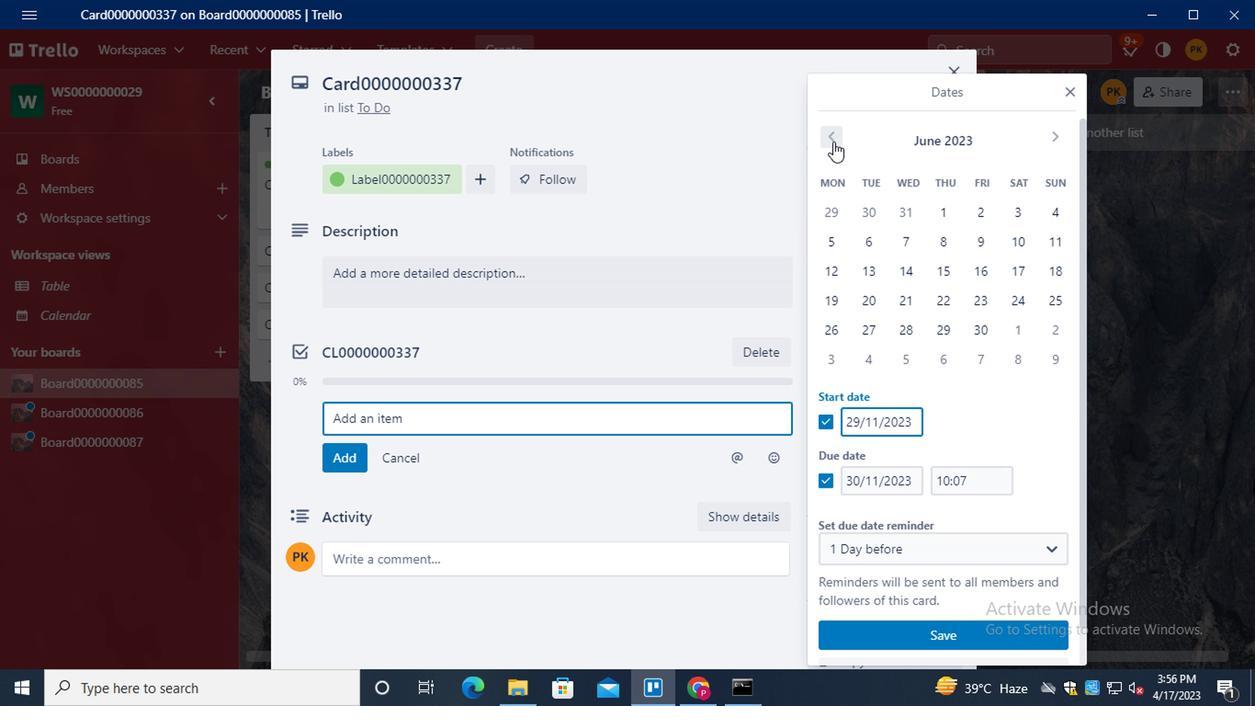 
Action: Mouse pressed left at (830, 142)
Screenshot: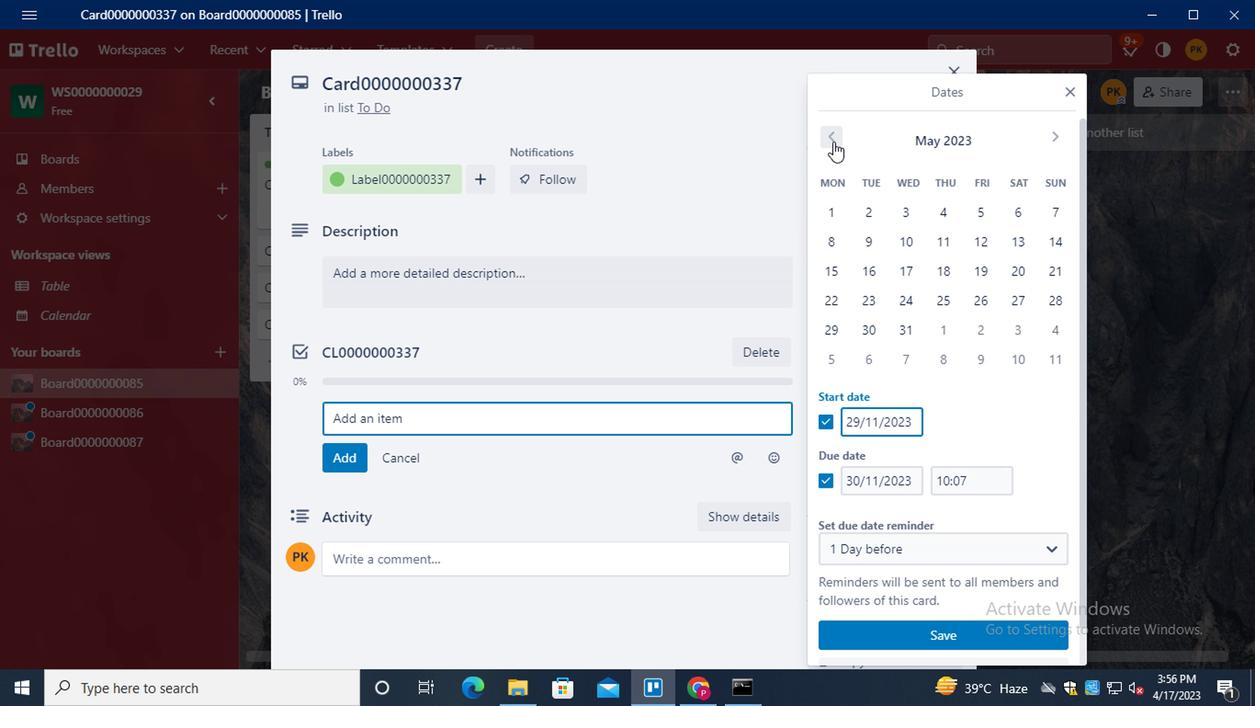 
Action: Mouse moved to (1019, 247)
Screenshot: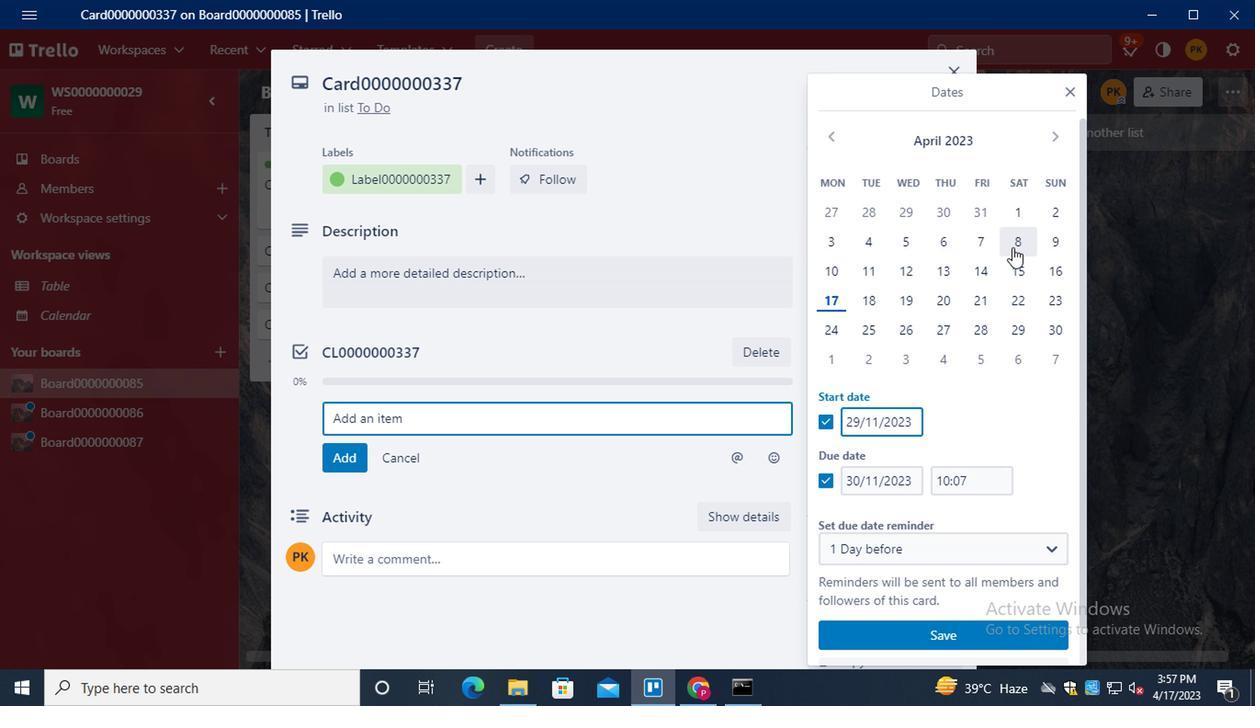 
Action: Mouse pressed left at (1019, 247)
Screenshot: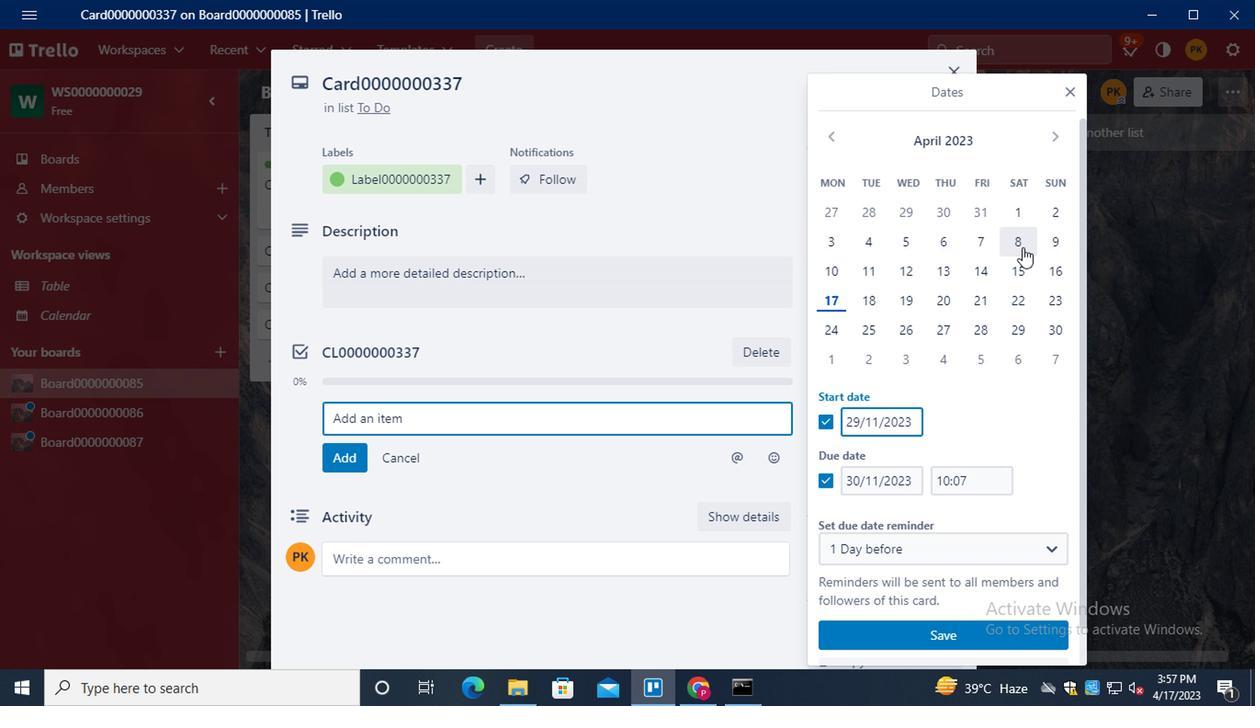 
Action: Mouse moved to (1048, 329)
Screenshot: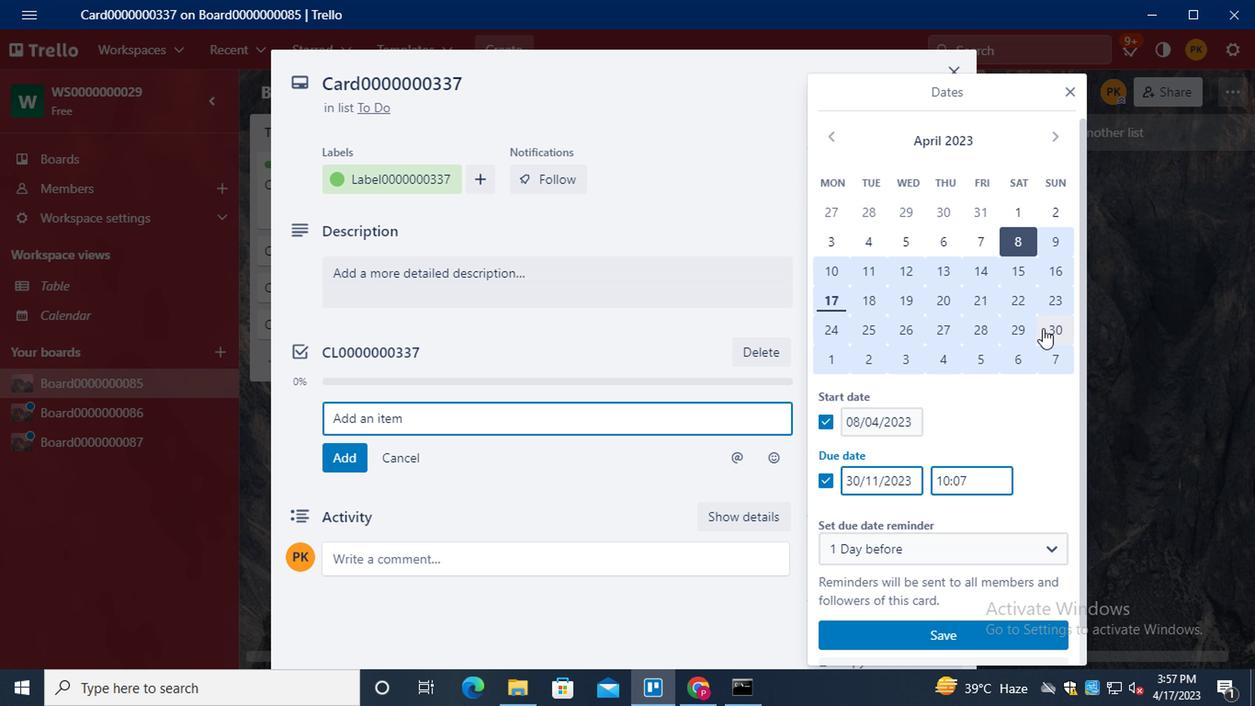 
Action: Mouse pressed left at (1048, 329)
Screenshot: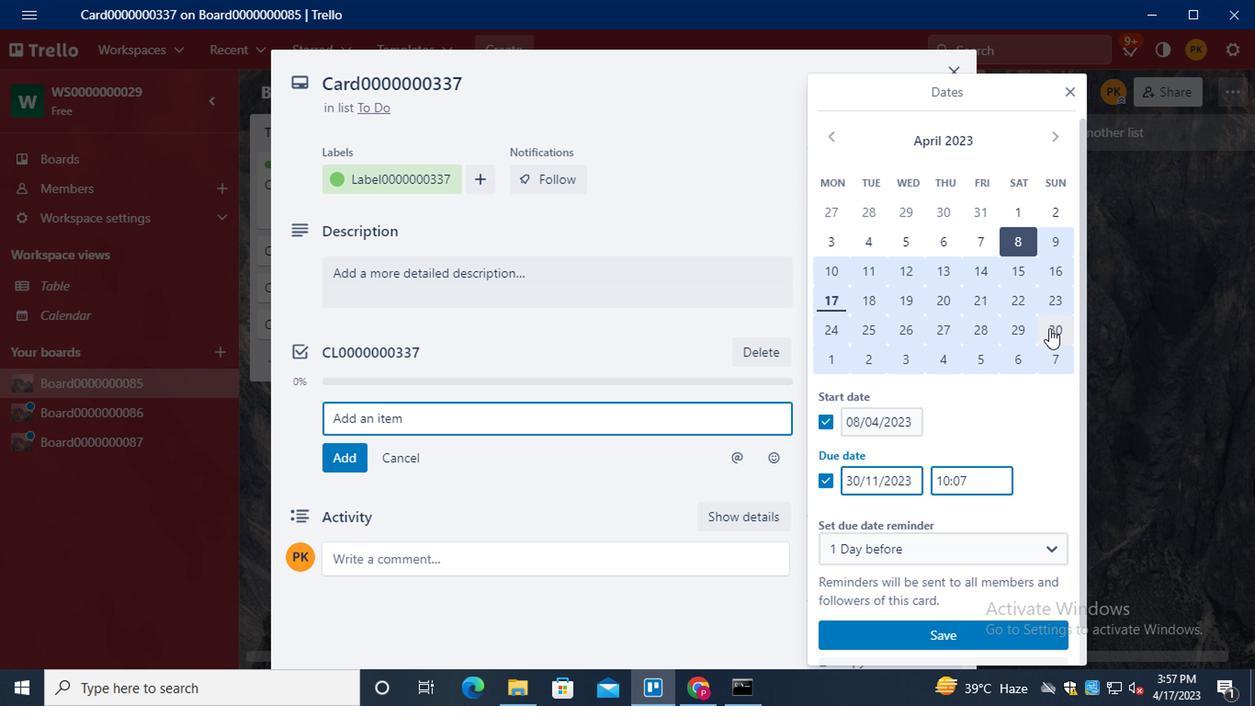 
Action: Mouse moved to (913, 635)
Screenshot: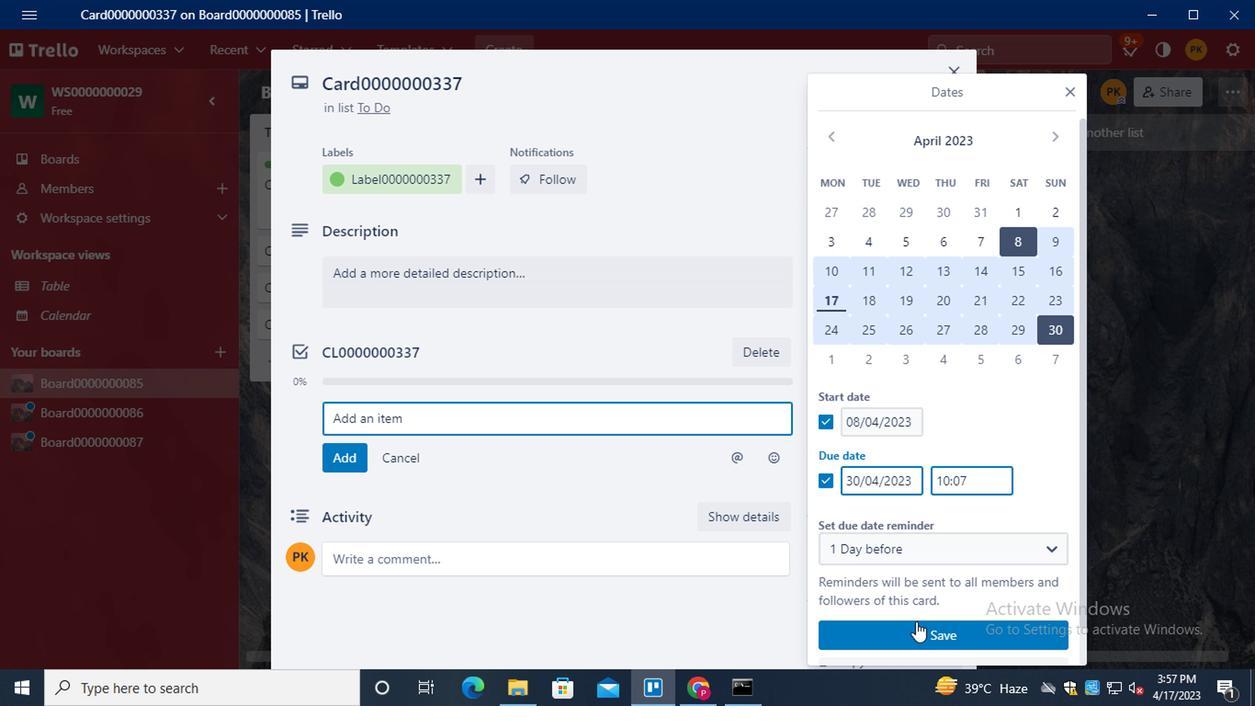 
Action: Mouse pressed left at (913, 635)
Screenshot: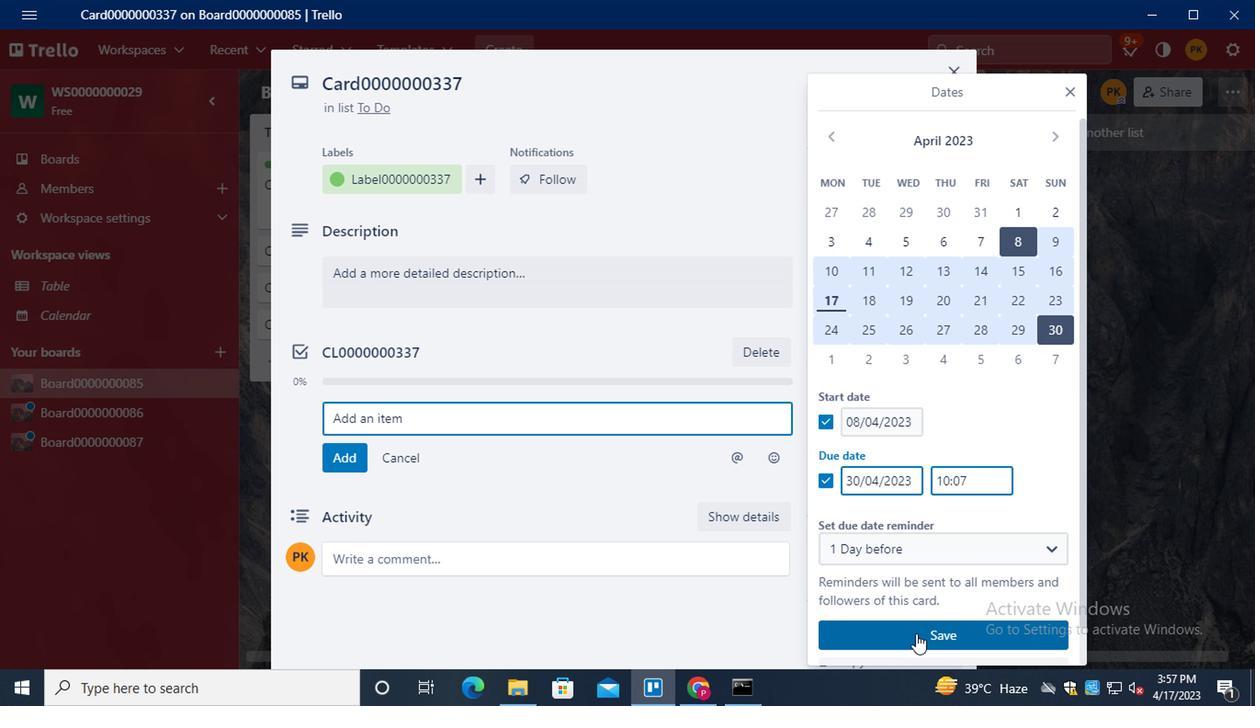 
Action: Mouse moved to (561, 350)
Screenshot: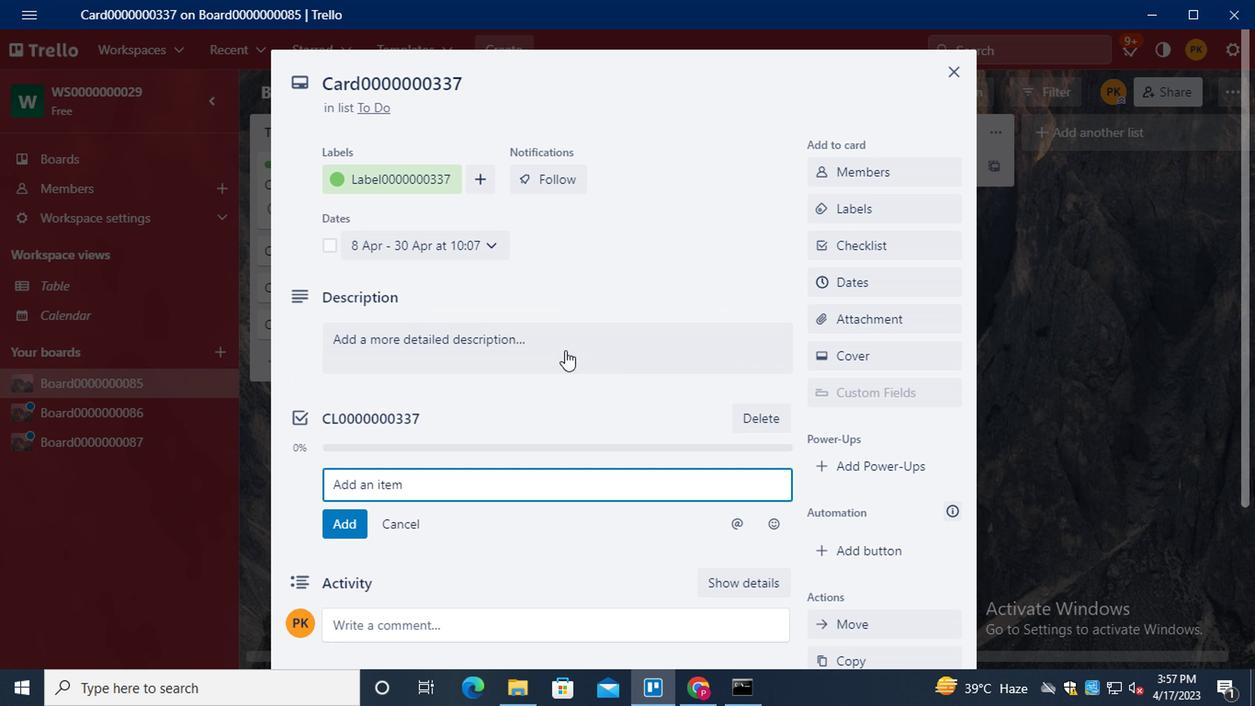 
Action: Mouse scrolled (561, 351) with delta (0, 0)
Screenshot: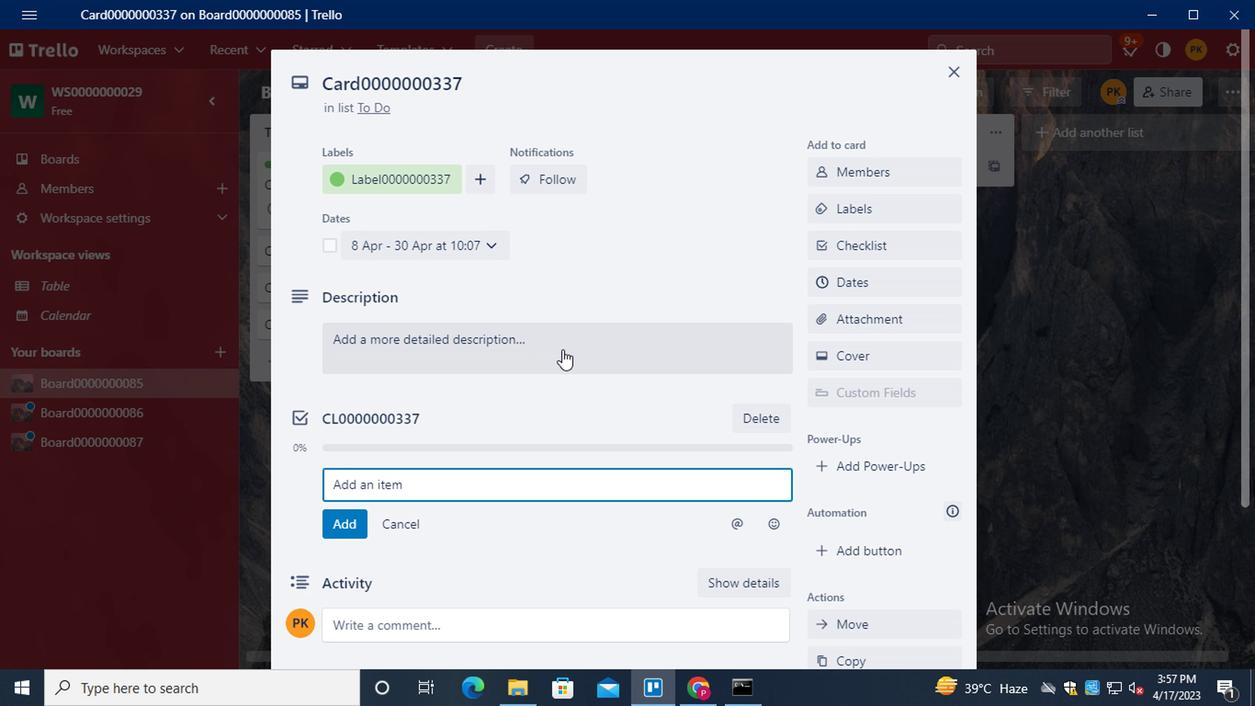 
Action: Mouse scrolled (561, 351) with delta (0, 0)
Screenshot: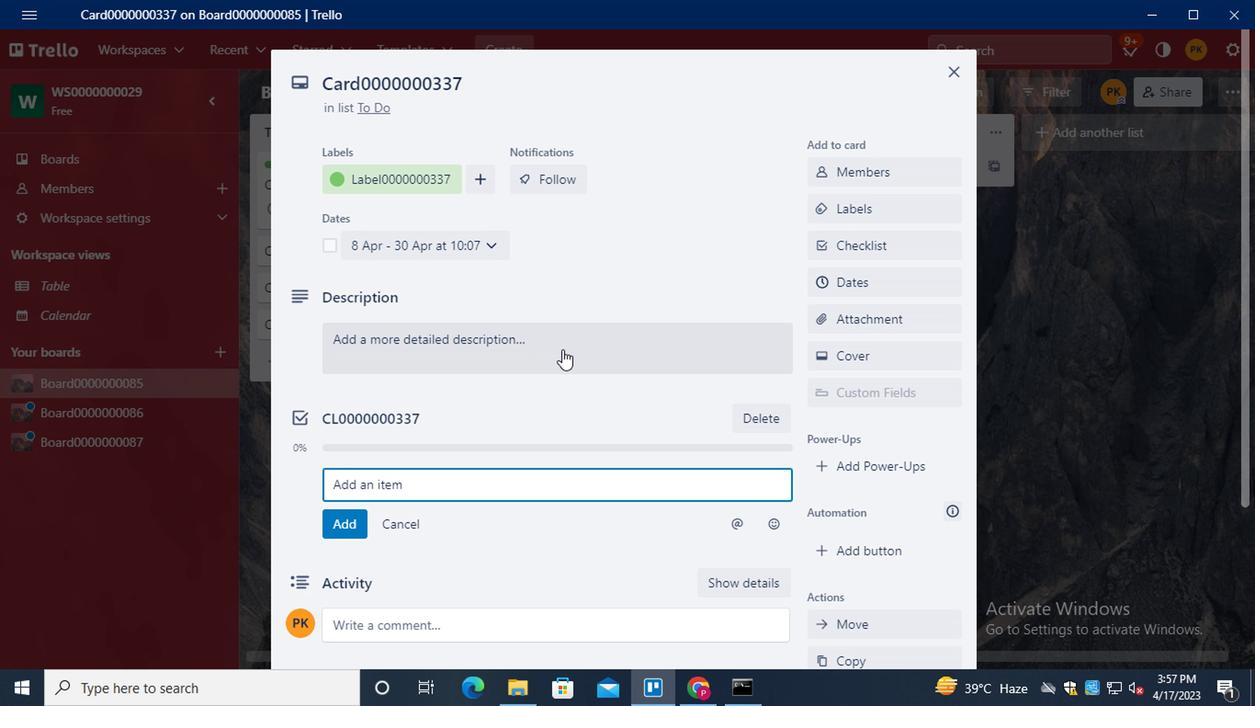 
Action: Mouse scrolled (561, 351) with delta (0, 0)
Screenshot: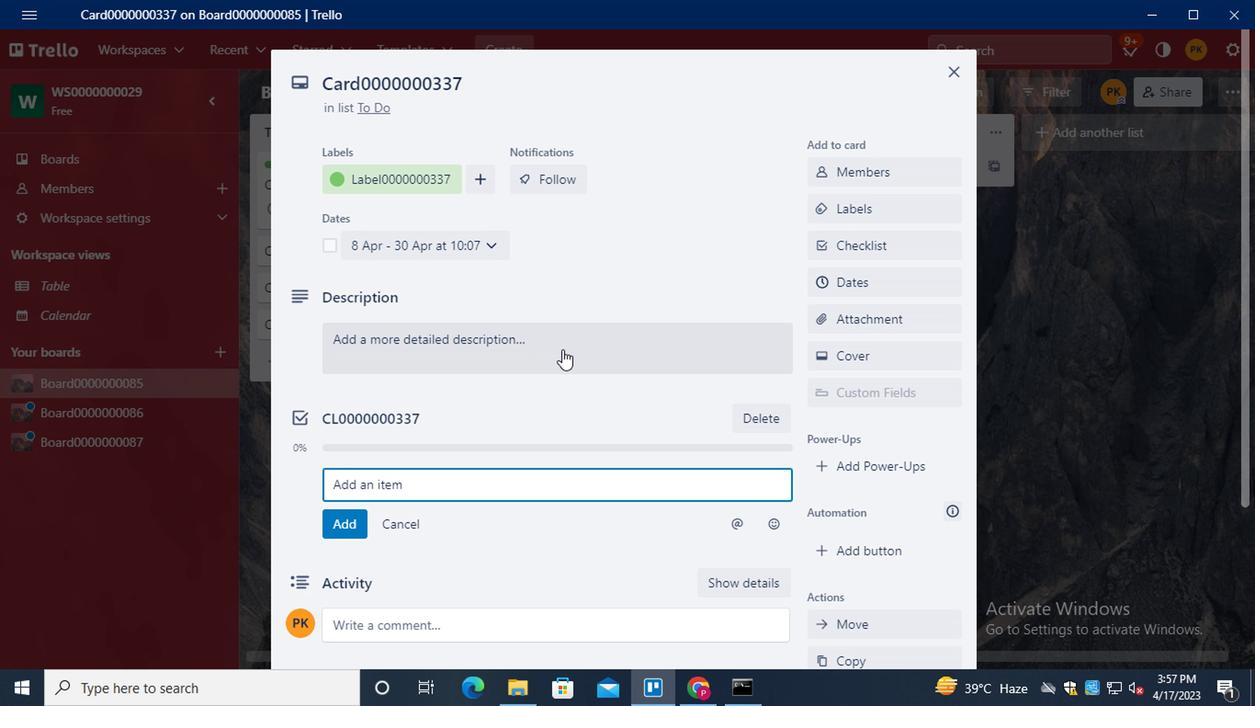 
Action: Mouse scrolled (561, 351) with delta (0, 0)
Screenshot: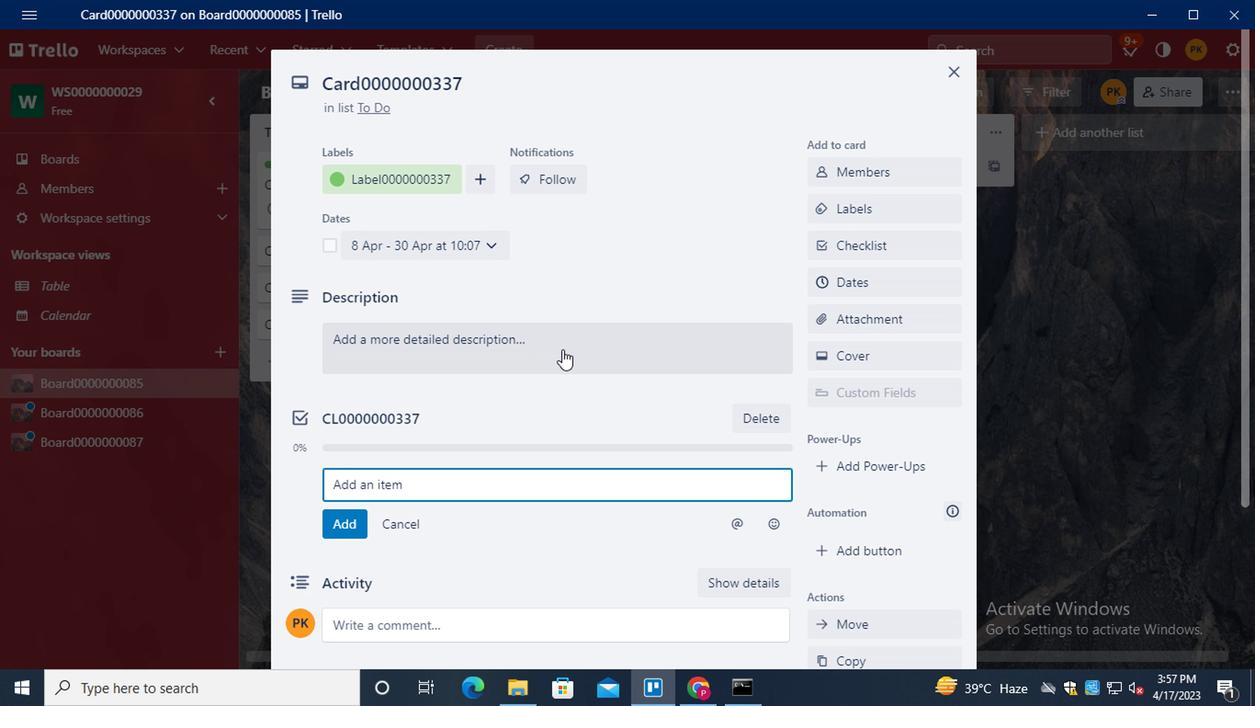 
Action: Mouse scrolled (561, 351) with delta (0, 0)
Screenshot: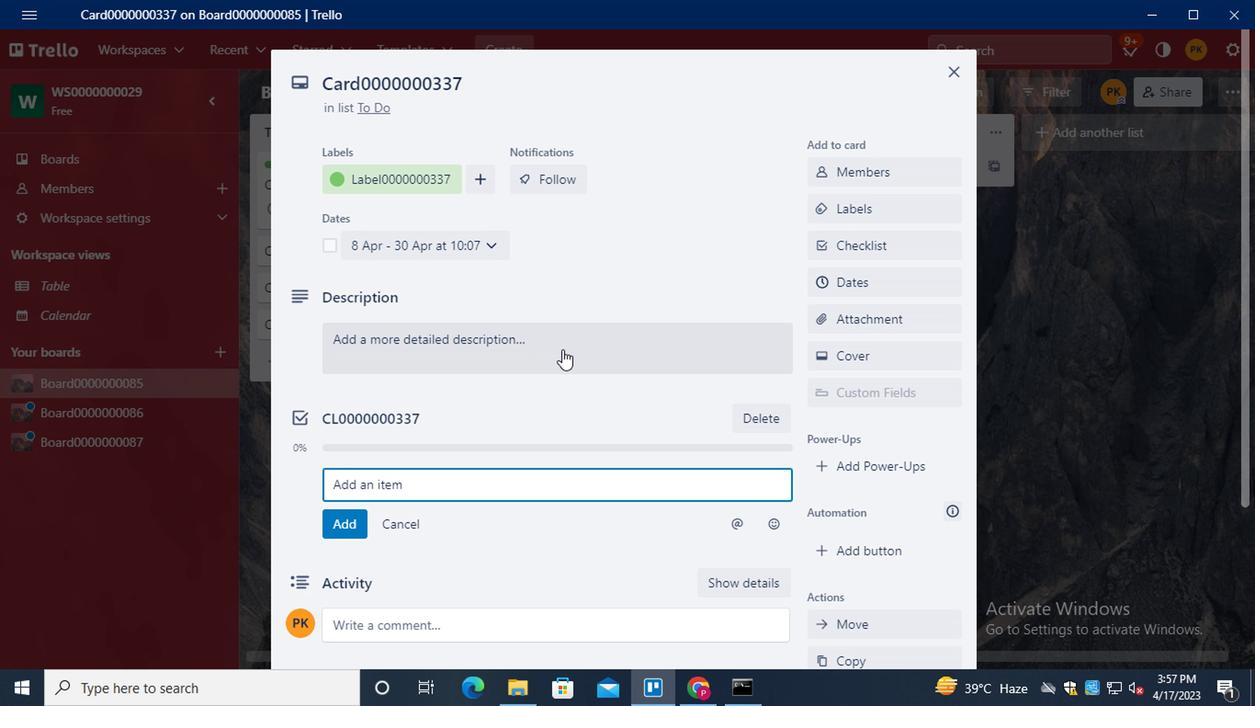 
